 Task: Add a condition where "Channel Is not Automation" in new tickets in your groups.
Action: Mouse moved to (145, 535)
Screenshot: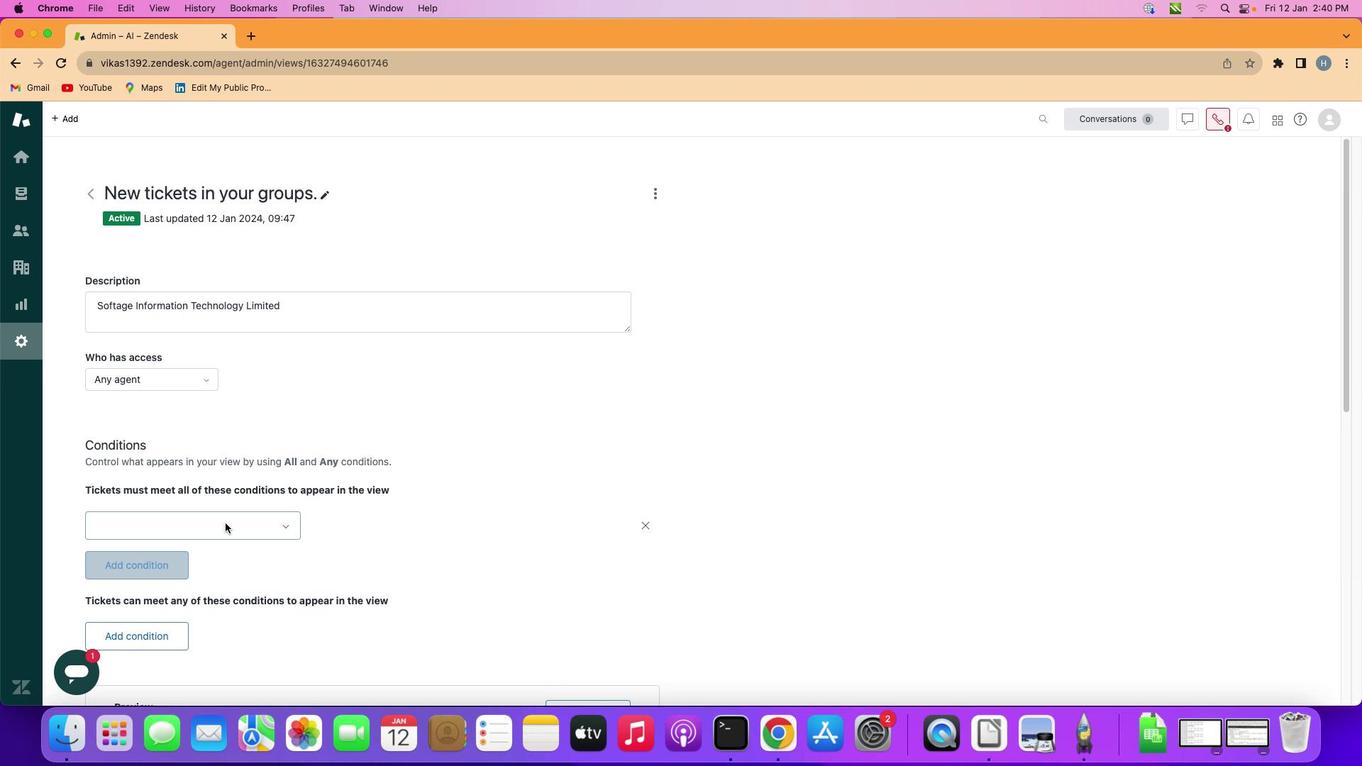 
Action: Mouse pressed left at (145, 535)
Screenshot: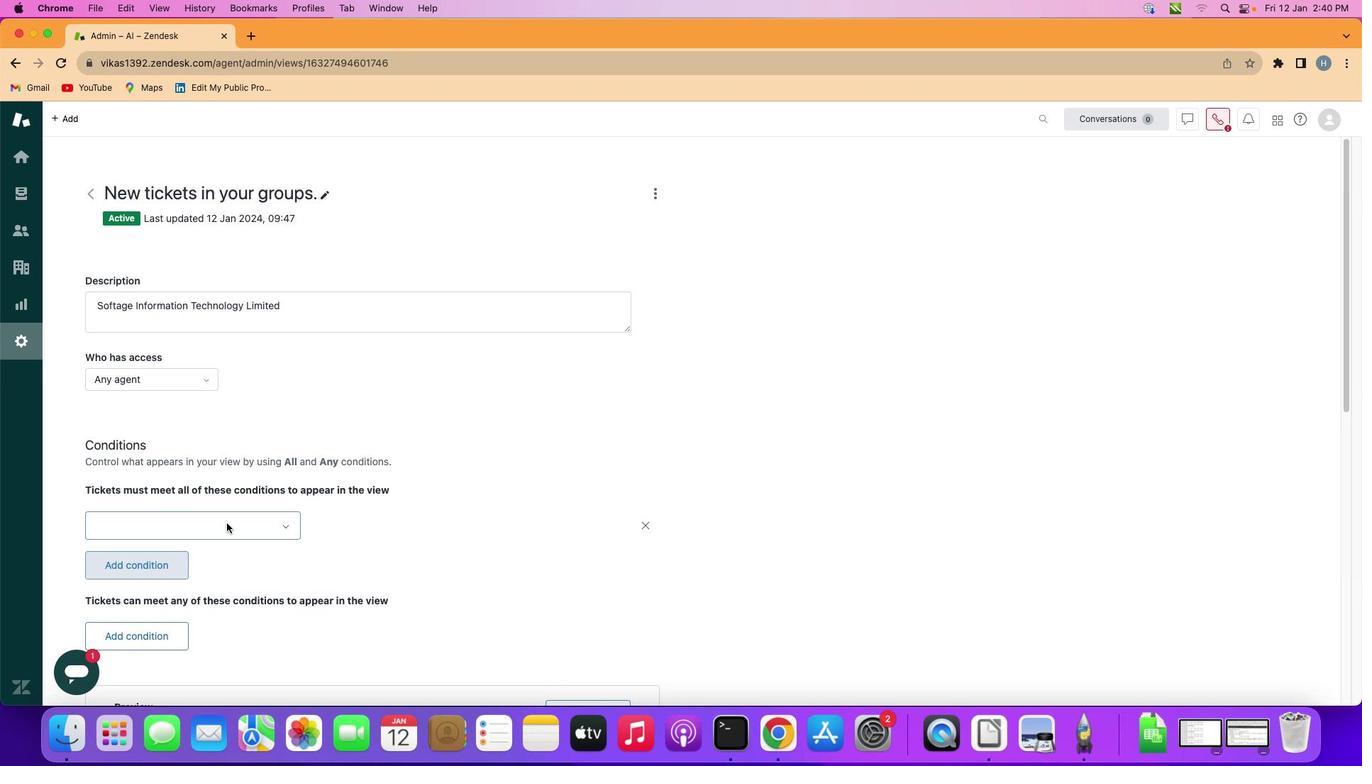 
Action: Mouse moved to (227, 523)
Screenshot: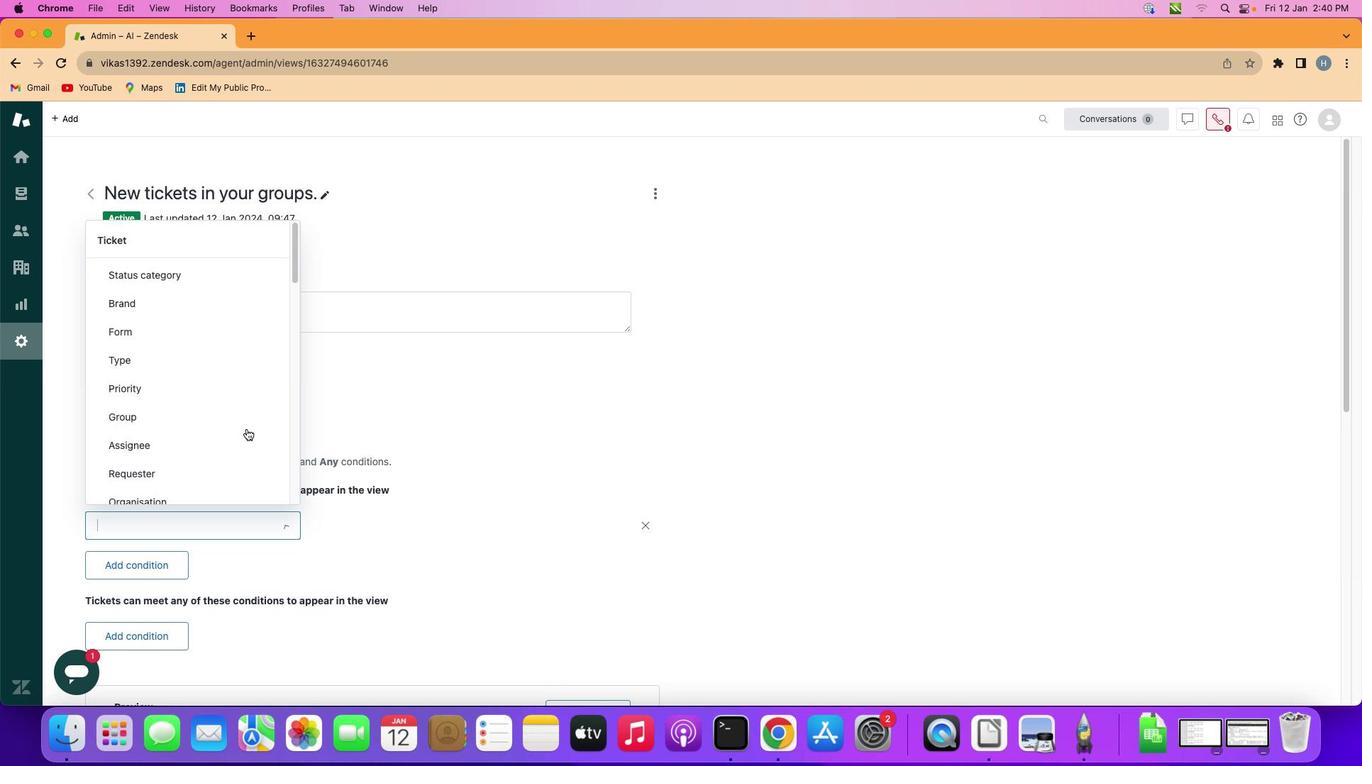 
Action: Mouse pressed left at (227, 523)
Screenshot: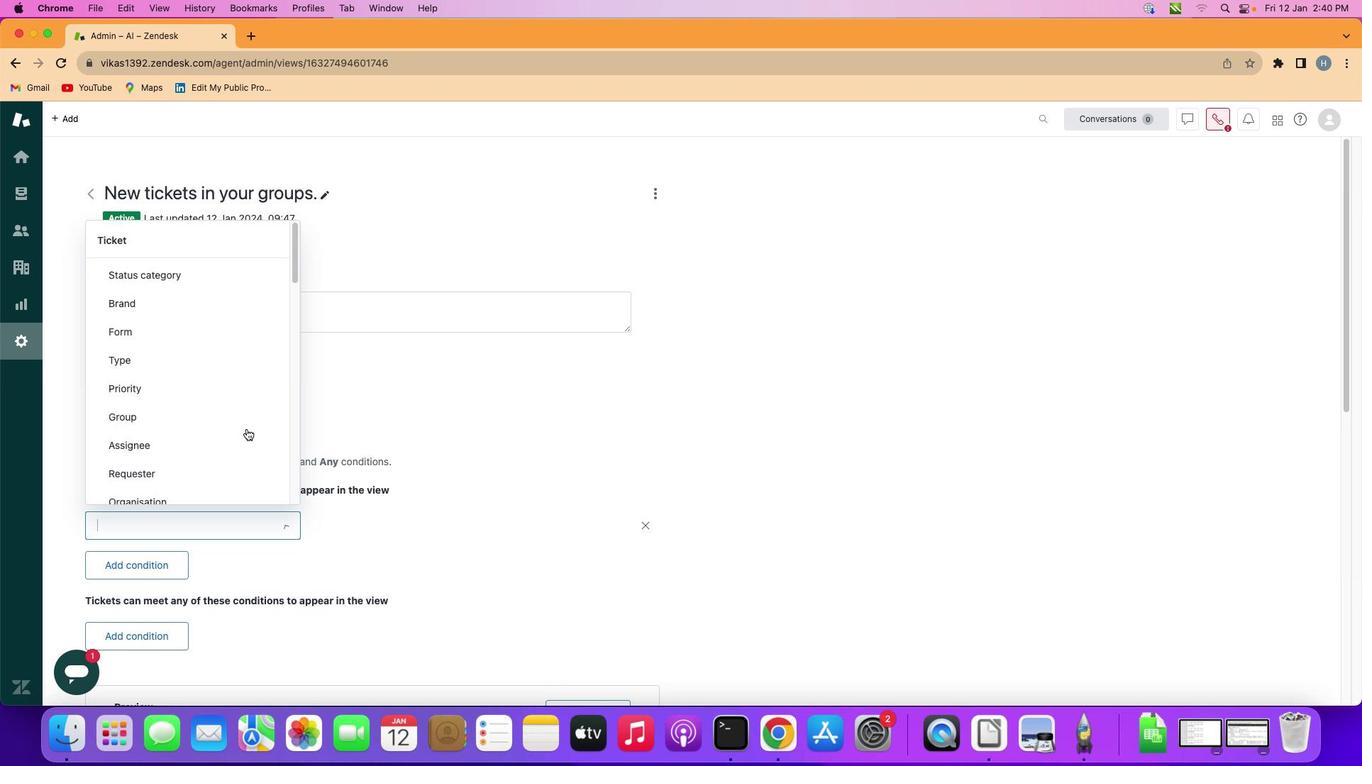 
Action: Mouse moved to (250, 363)
Screenshot: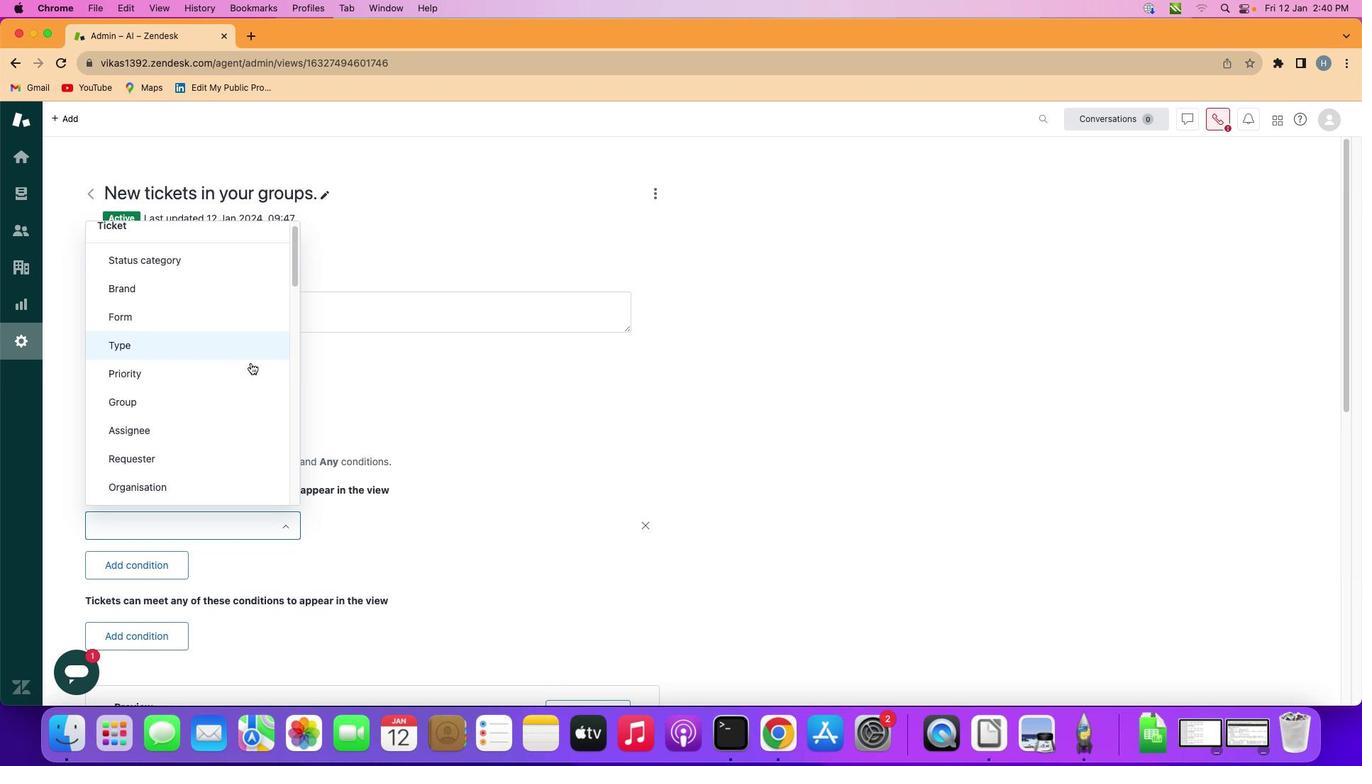 
Action: Mouse scrolled (250, 363) with delta (0, 0)
Screenshot: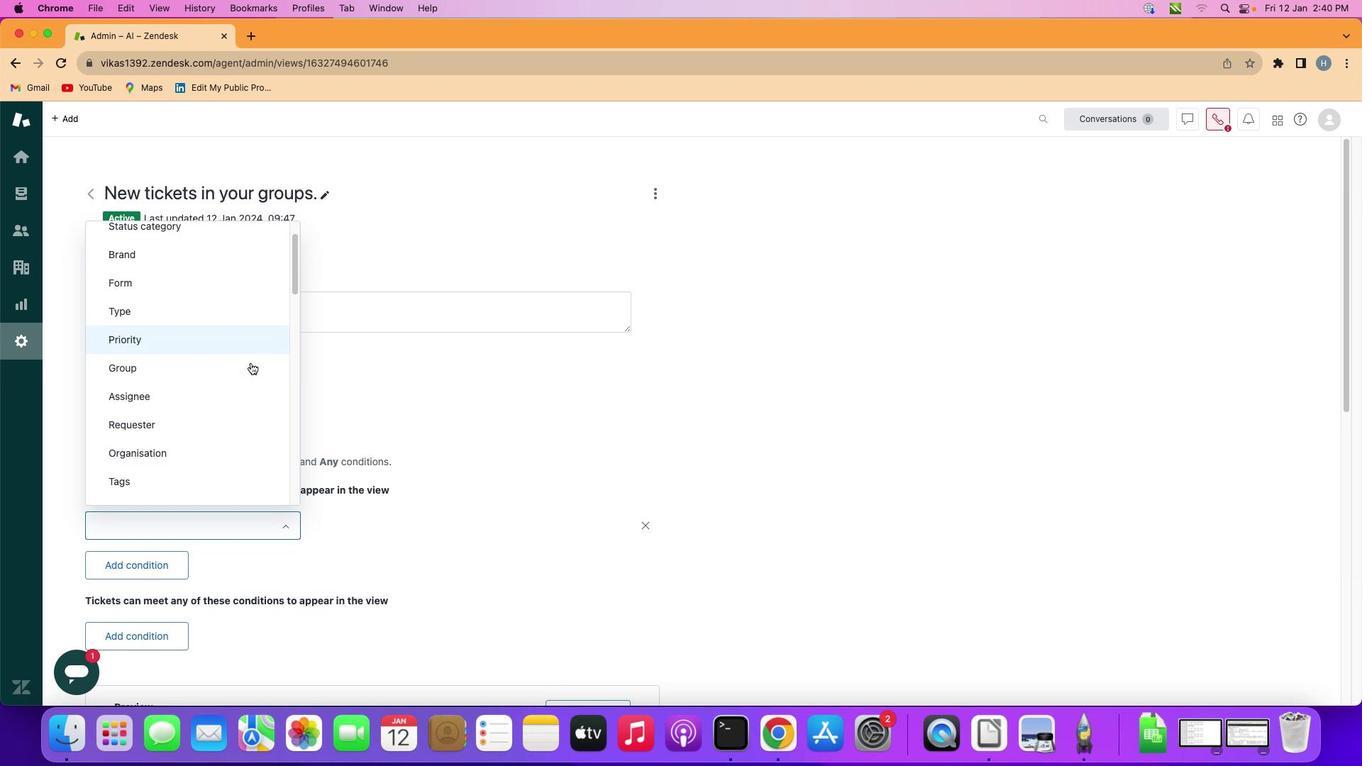 
Action: Mouse scrolled (250, 363) with delta (0, 0)
Screenshot: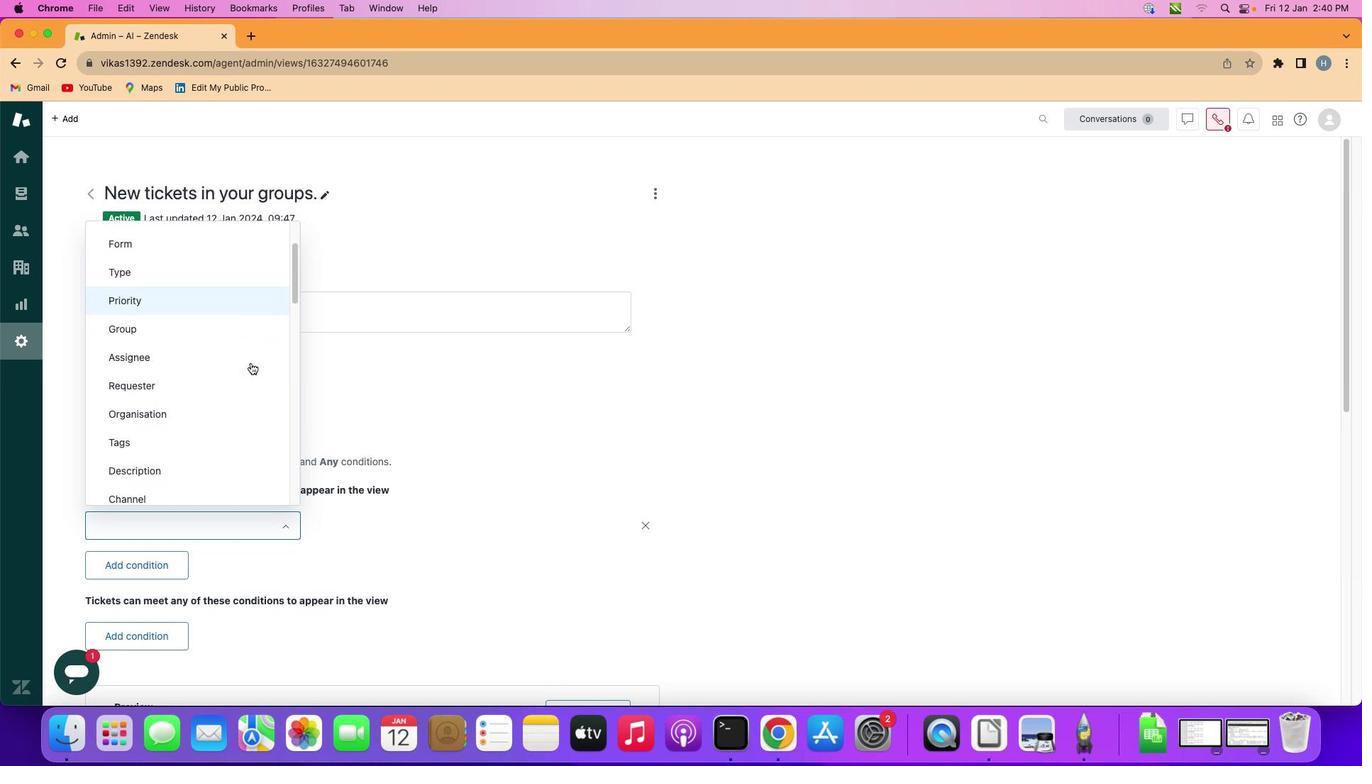 
Action: Mouse scrolled (250, 363) with delta (0, 0)
Screenshot: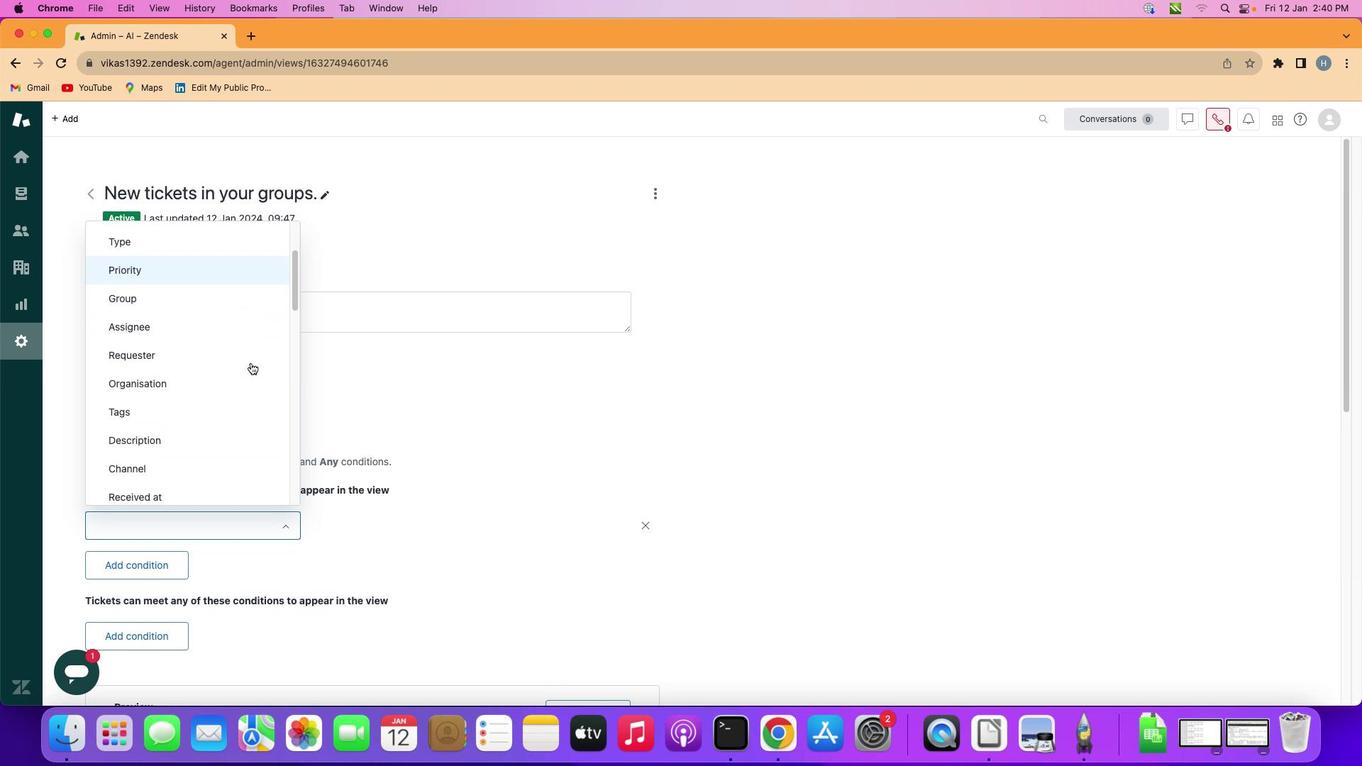 
Action: Mouse moved to (250, 362)
Screenshot: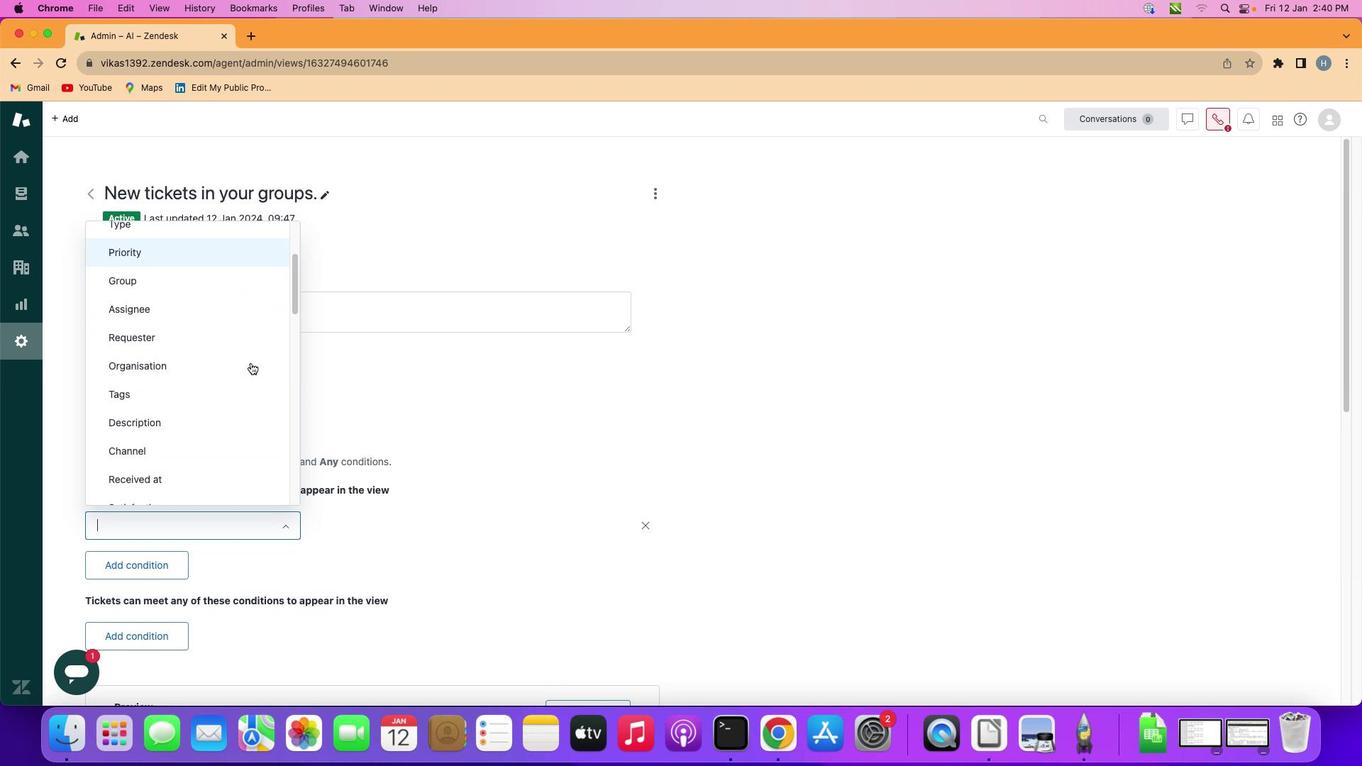 
Action: Mouse scrolled (250, 362) with delta (0, 0)
Screenshot: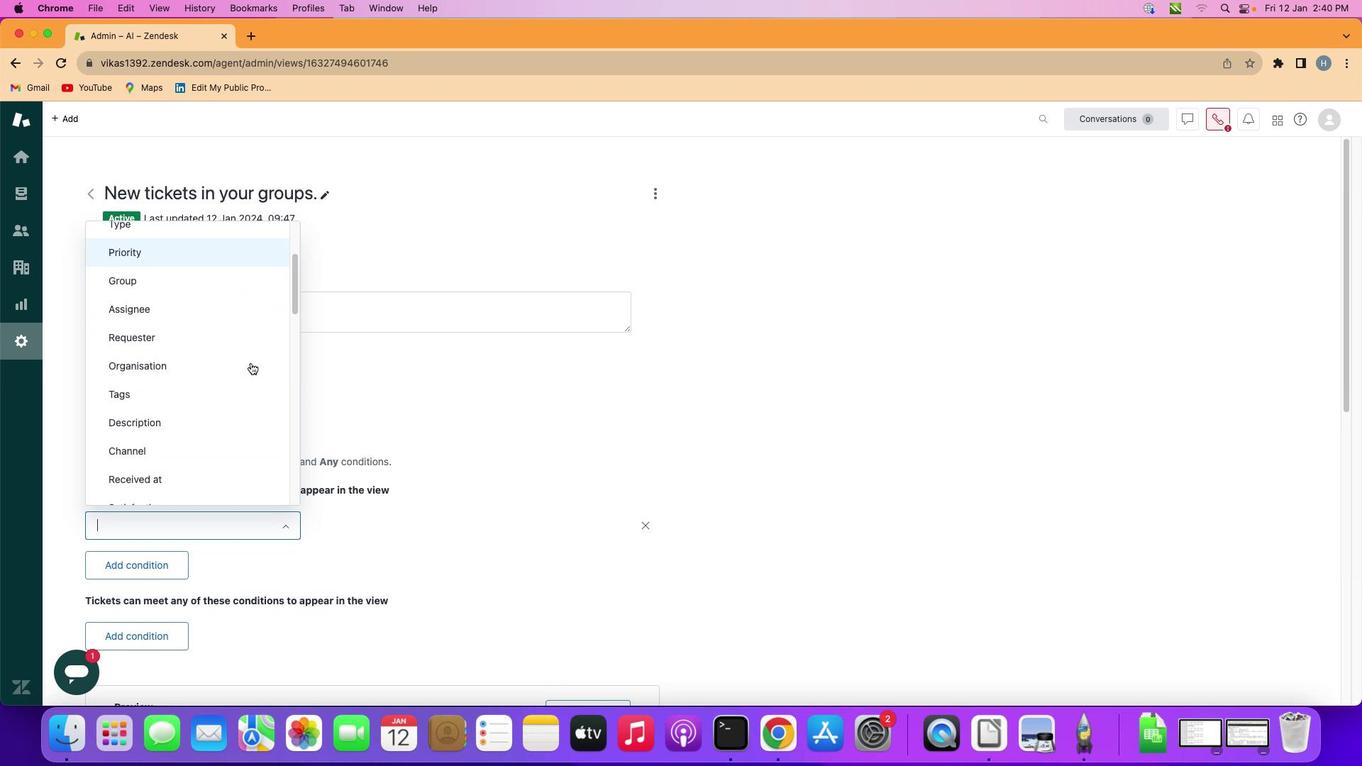 
Action: Mouse scrolled (250, 362) with delta (0, 0)
Screenshot: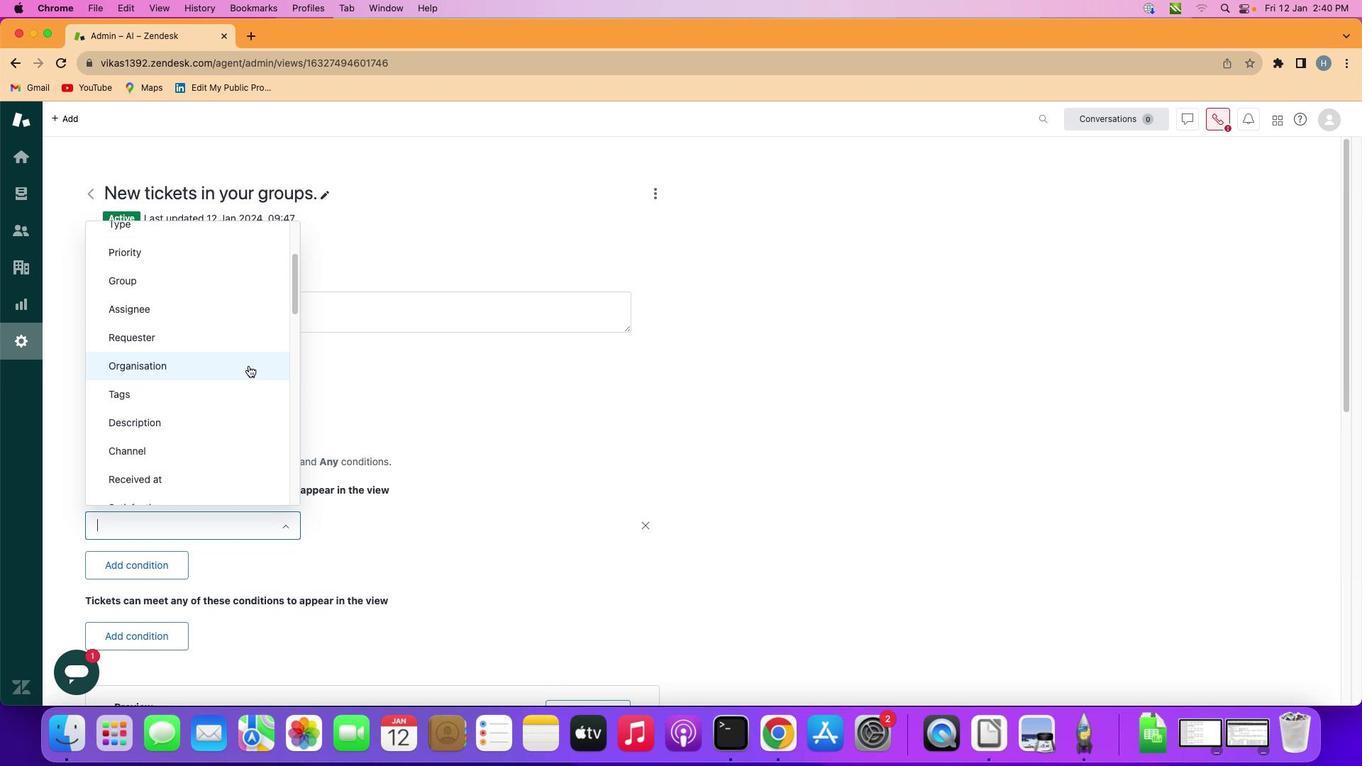
Action: Mouse moved to (207, 456)
Screenshot: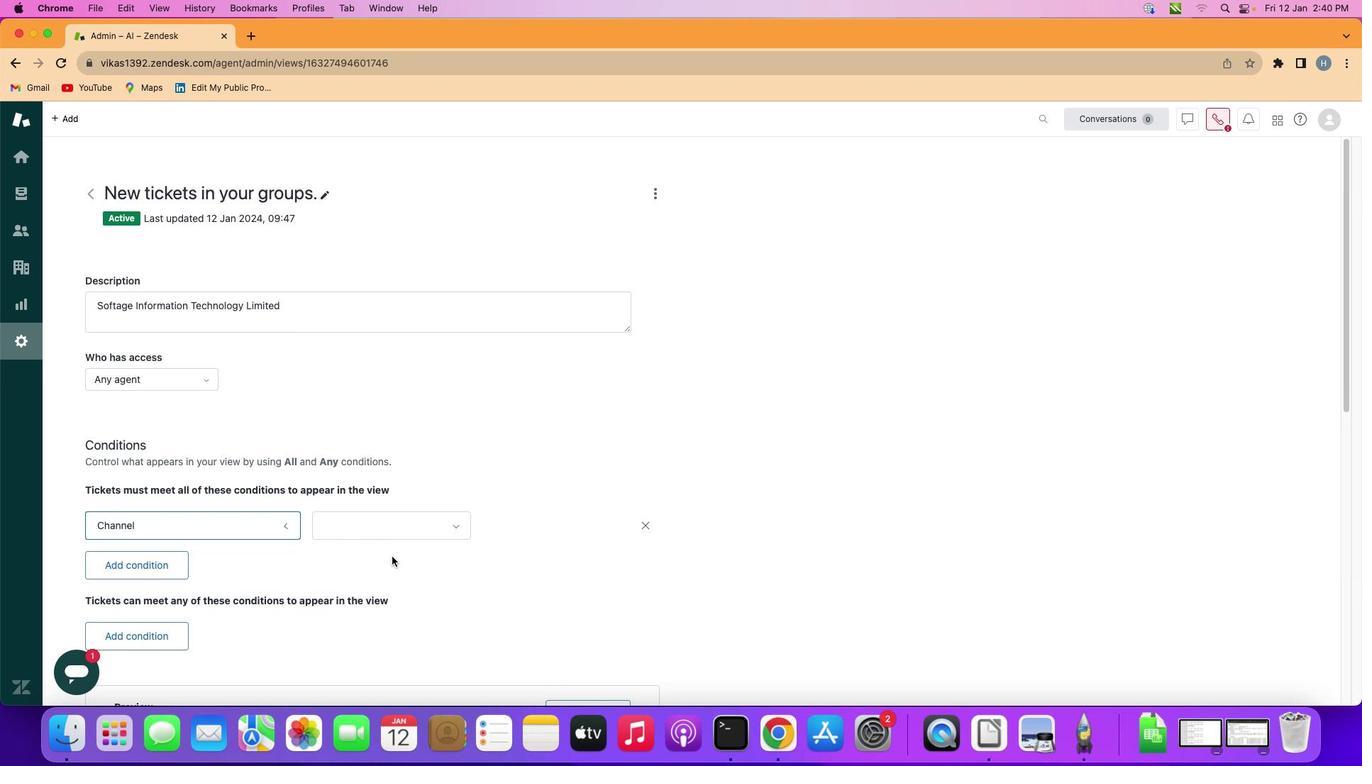 
Action: Mouse pressed left at (207, 456)
Screenshot: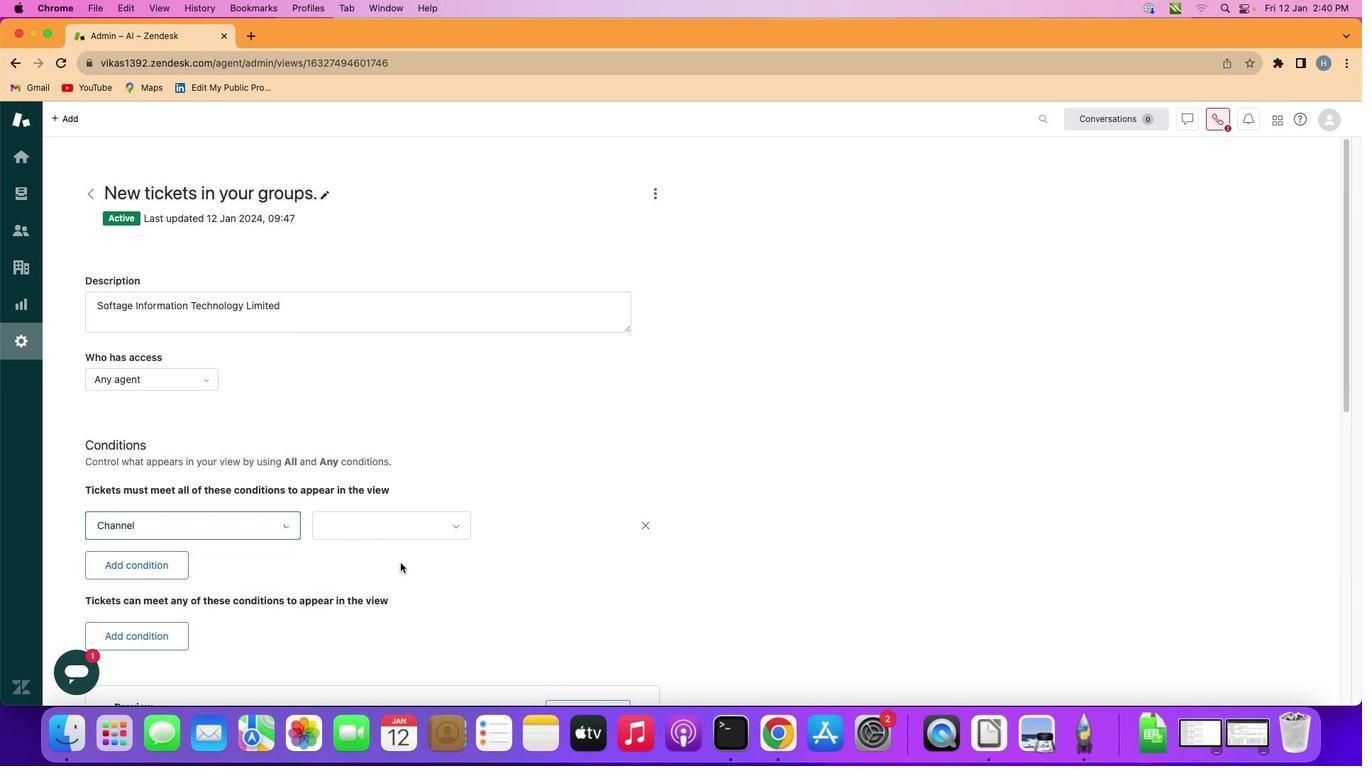 
Action: Mouse moved to (432, 529)
Screenshot: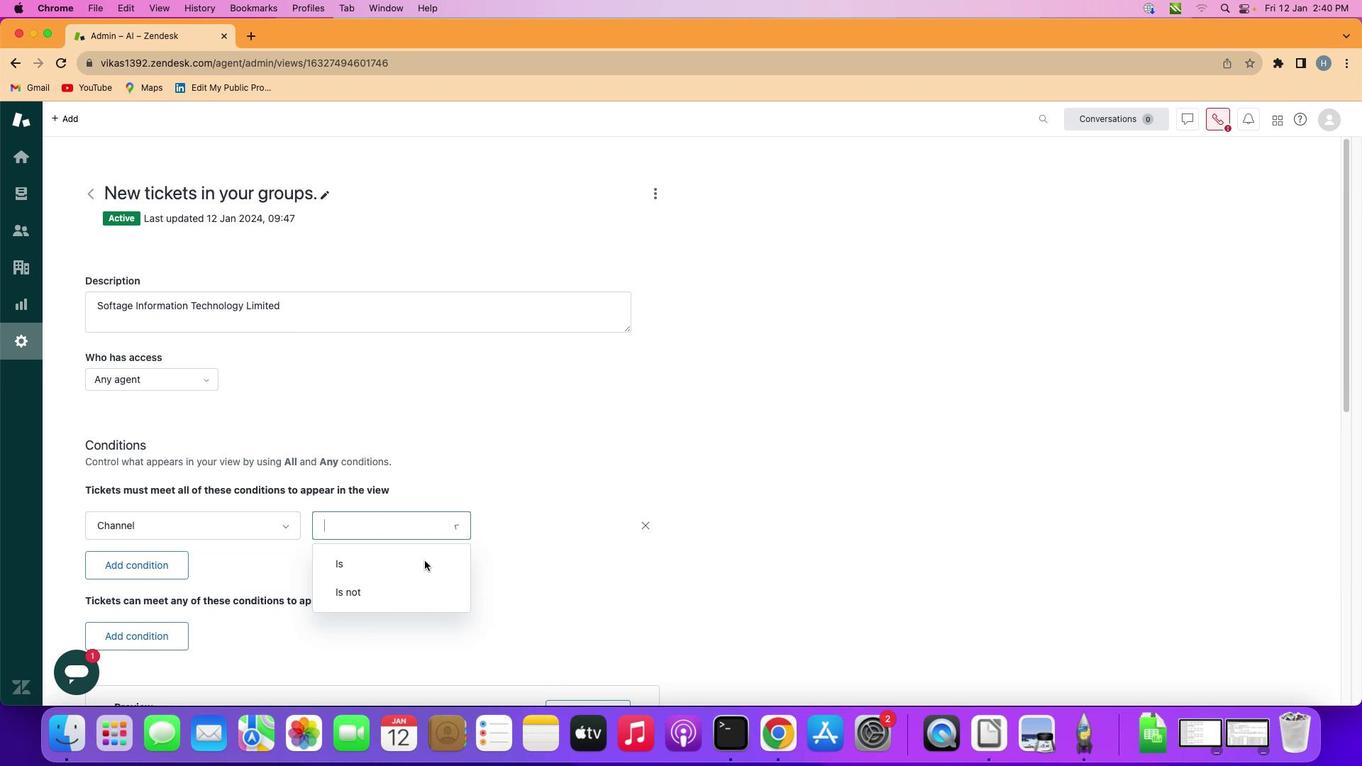 
Action: Mouse pressed left at (432, 529)
Screenshot: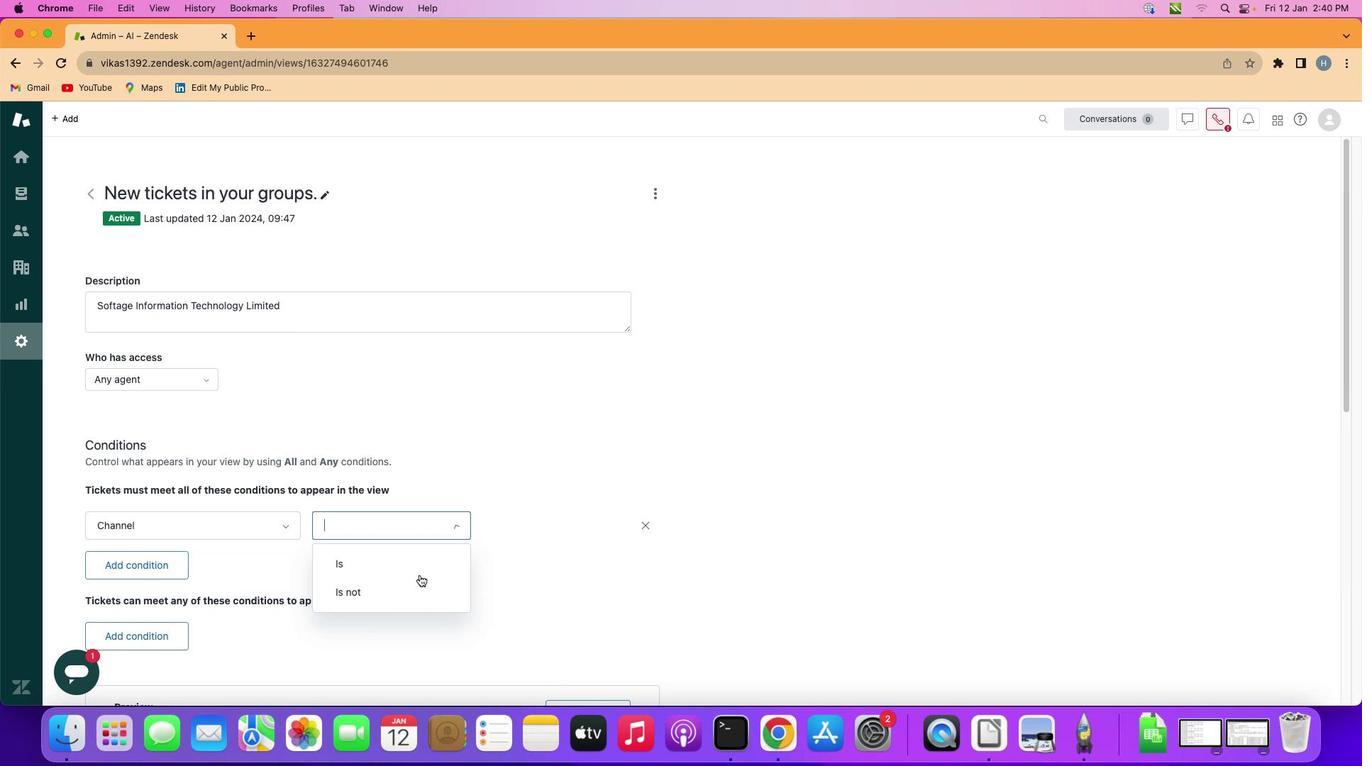 
Action: Mouse moved to (416, 592)
Screenshot: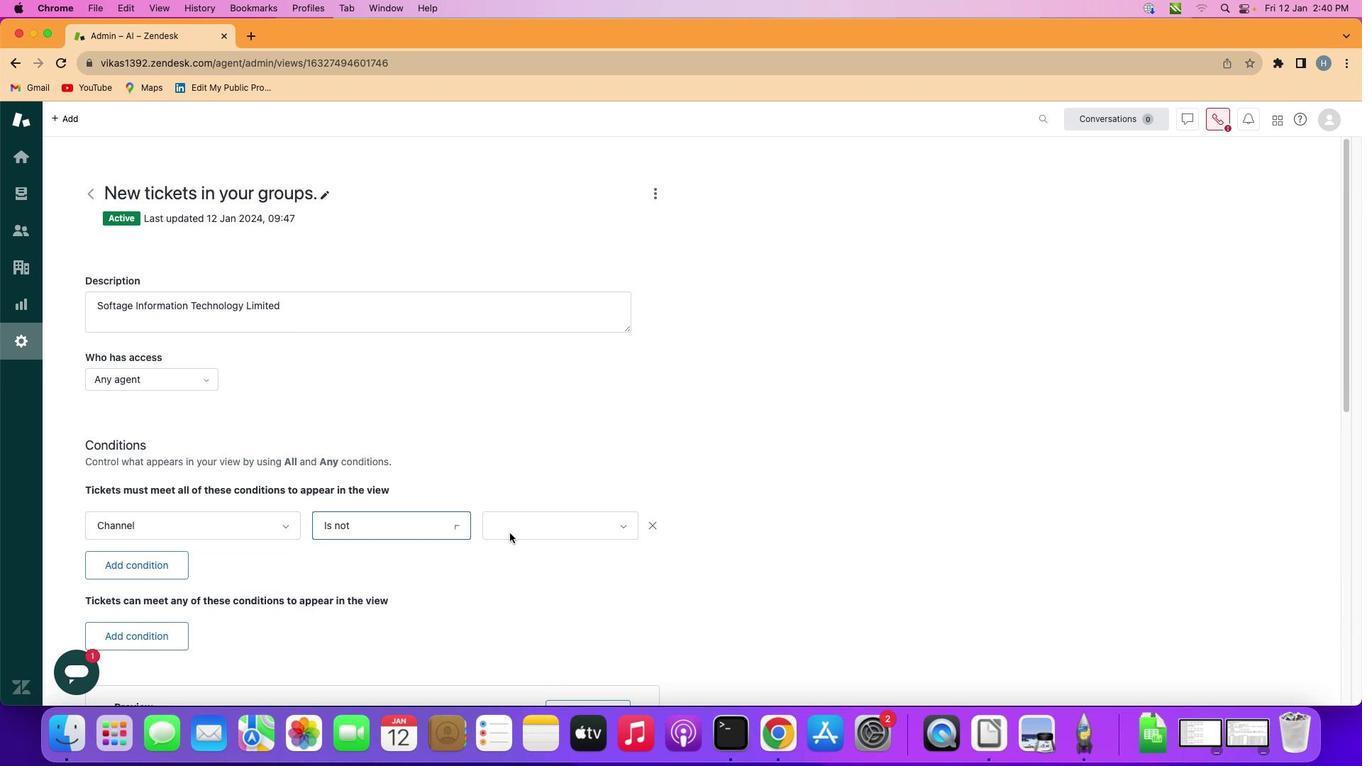 
Action: Mouse pressed left at (416, 592)
Screenshot: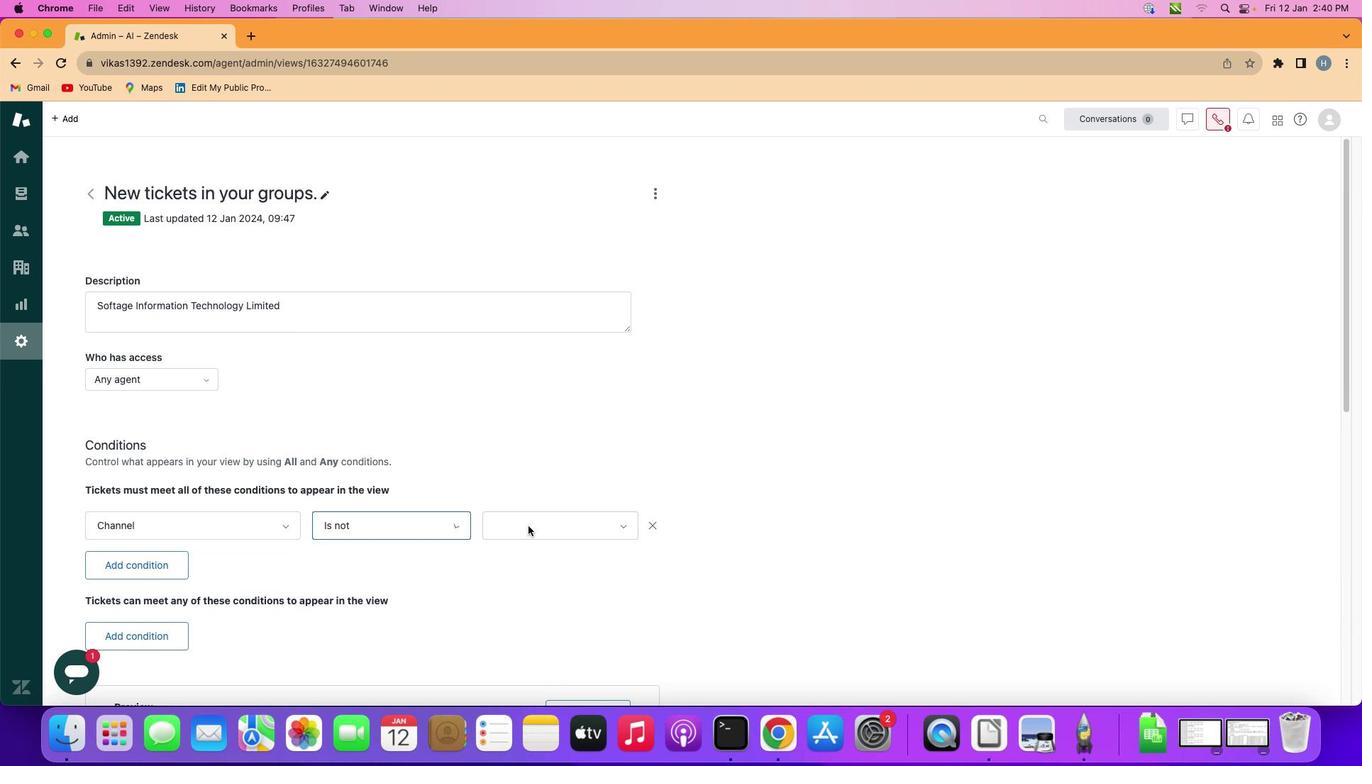
Action: Mouse moved to (528, 525)
Screenshot: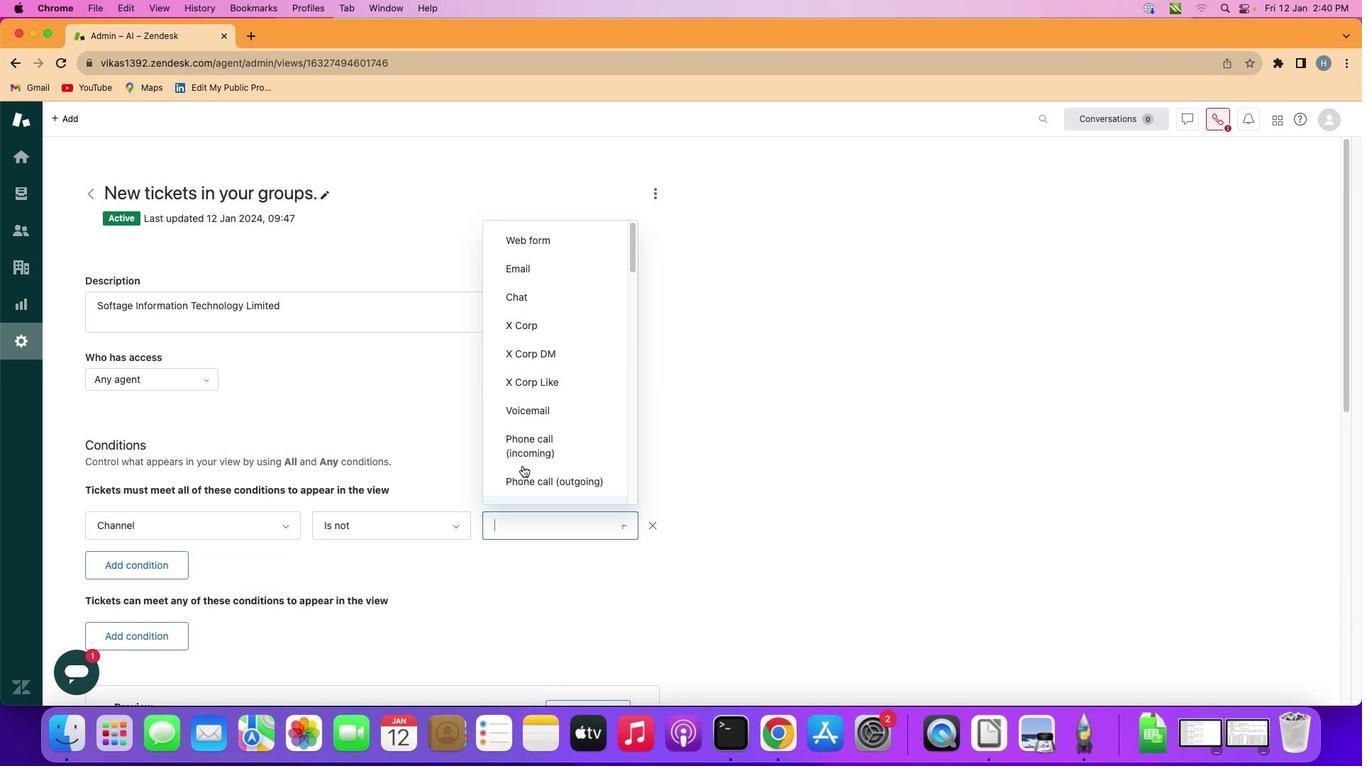 
Action: Mouse pressed left at (528, 525)
Screenshot: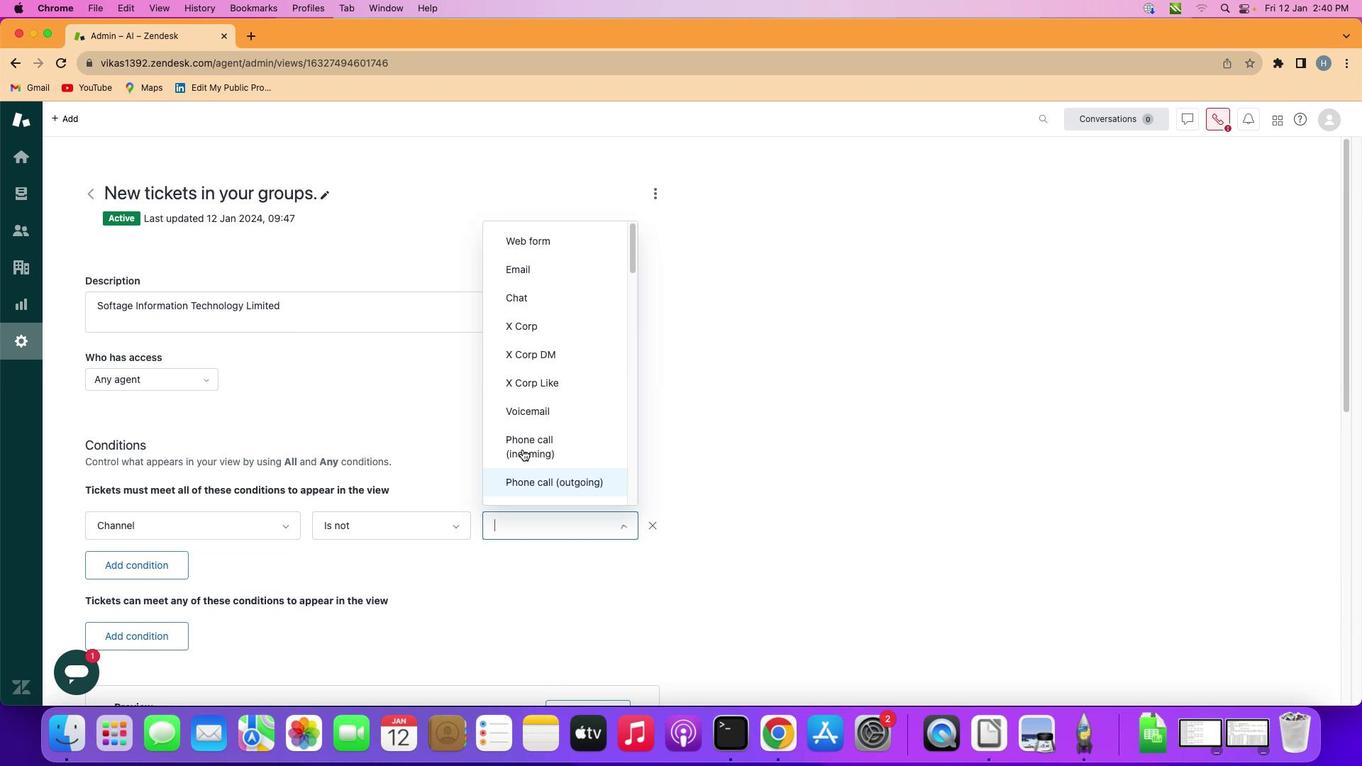 
Action: Mouse moved to (540, 376)
Screenshot: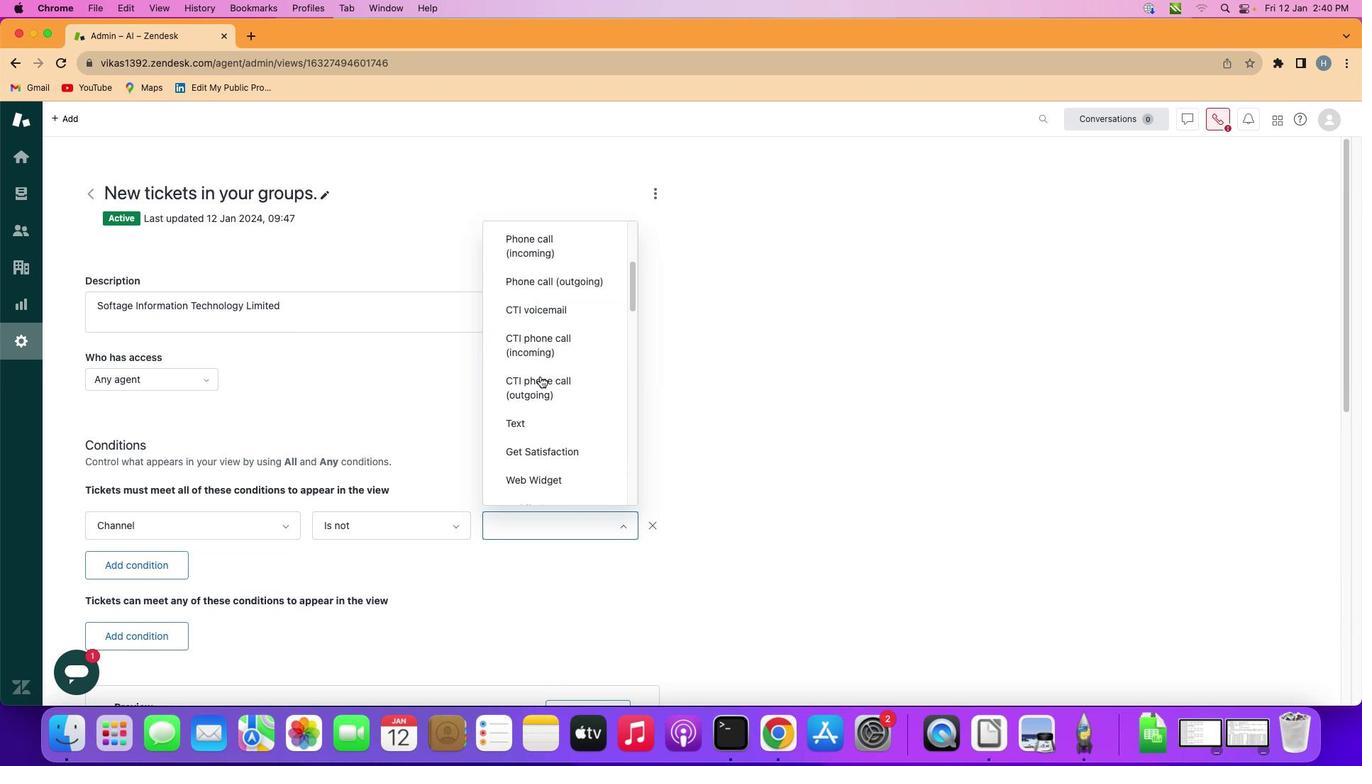 
Action: Mouse scrolled (540, 376) with delta (0, 0)
Screenshot: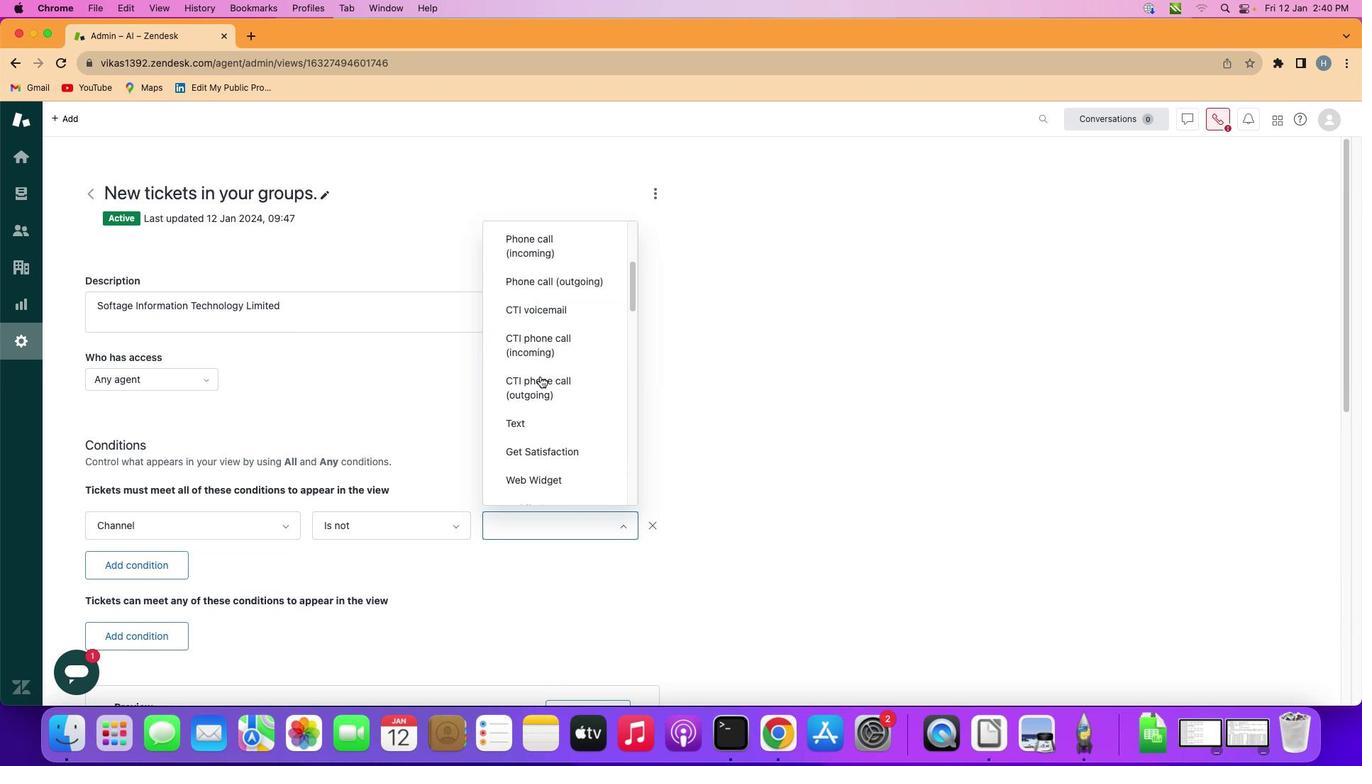 
Action: Mouse scrolled (540, 376) with delta (0, 0)
Screenshot: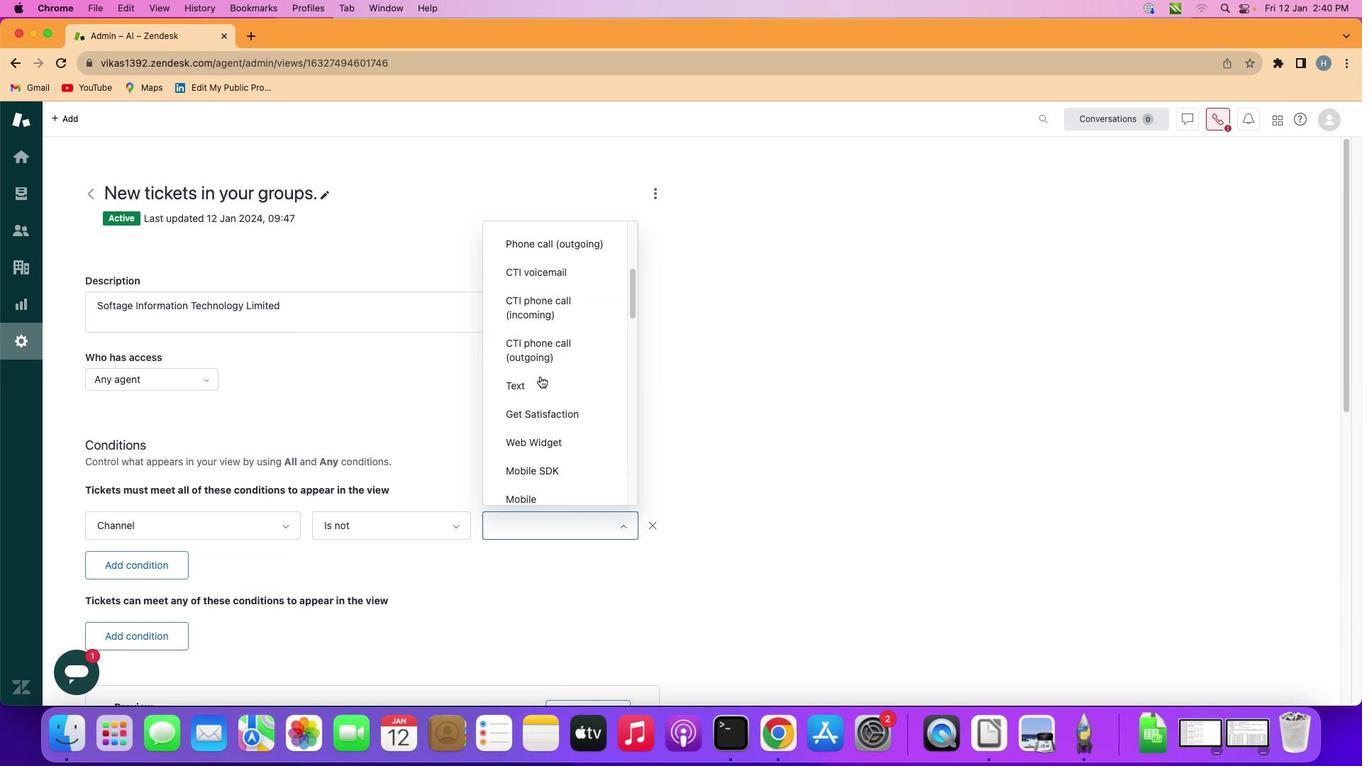 
Action: Mouse scrolled (540, 376) with delta (0, -1)
Screenshot: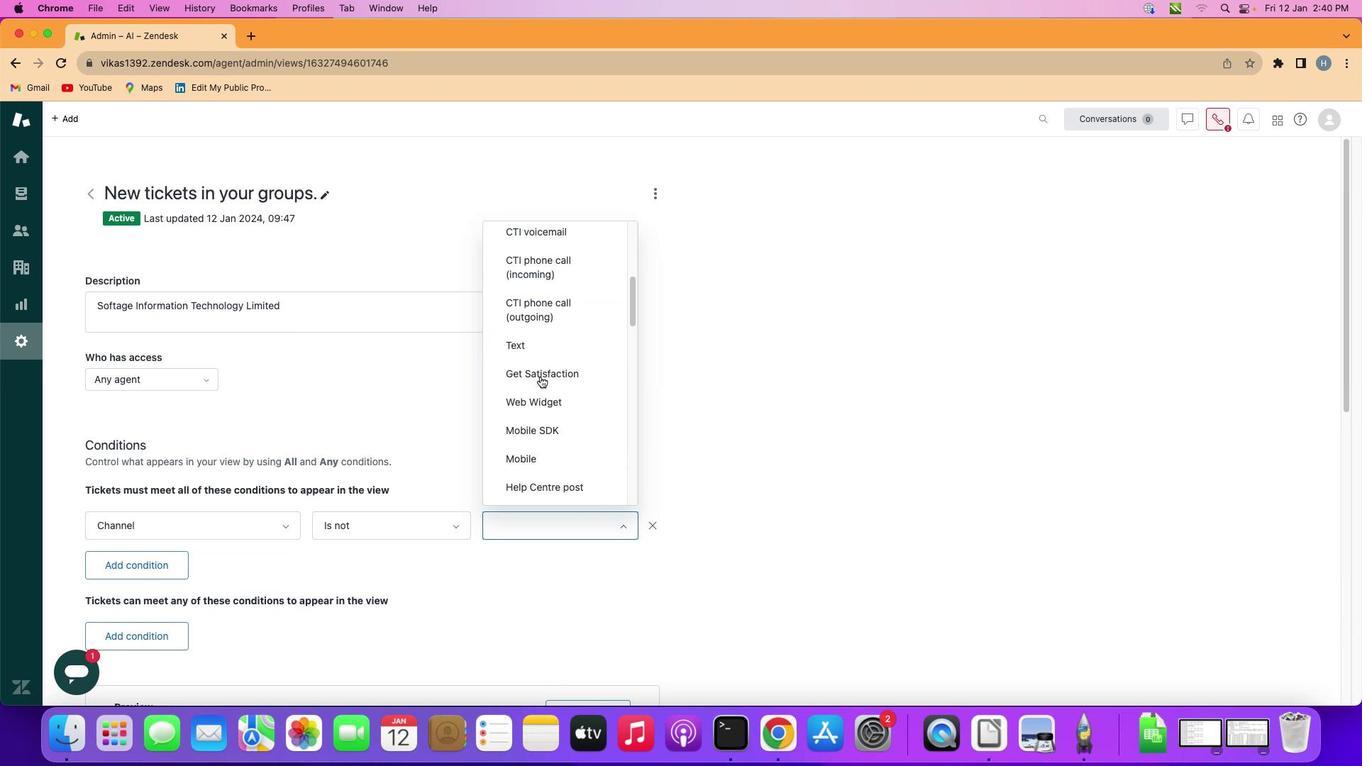 
Action: Mouse scrolled (540, 376) with delta (0, -2)
Screenshot: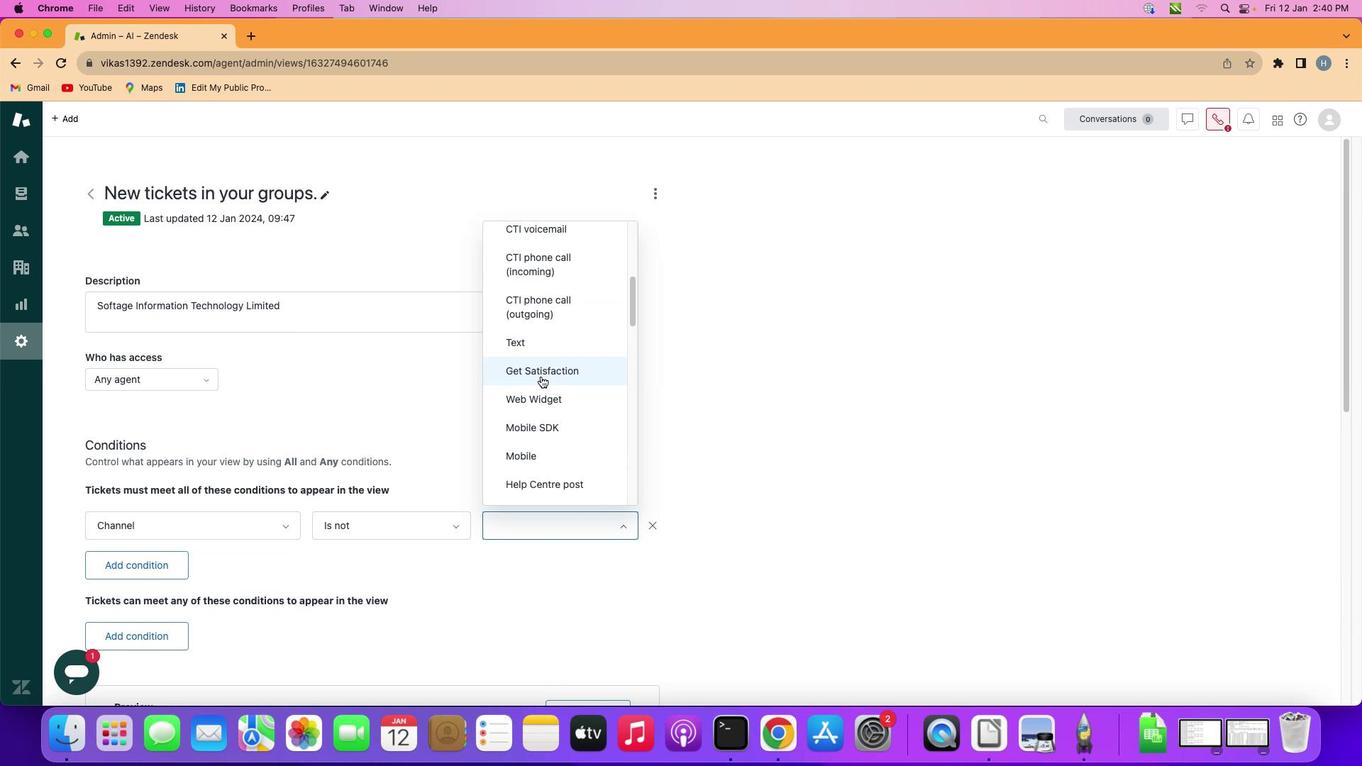 
Action: Mouse scrolled (540, 376) with delta (0, -2)
Screenshot: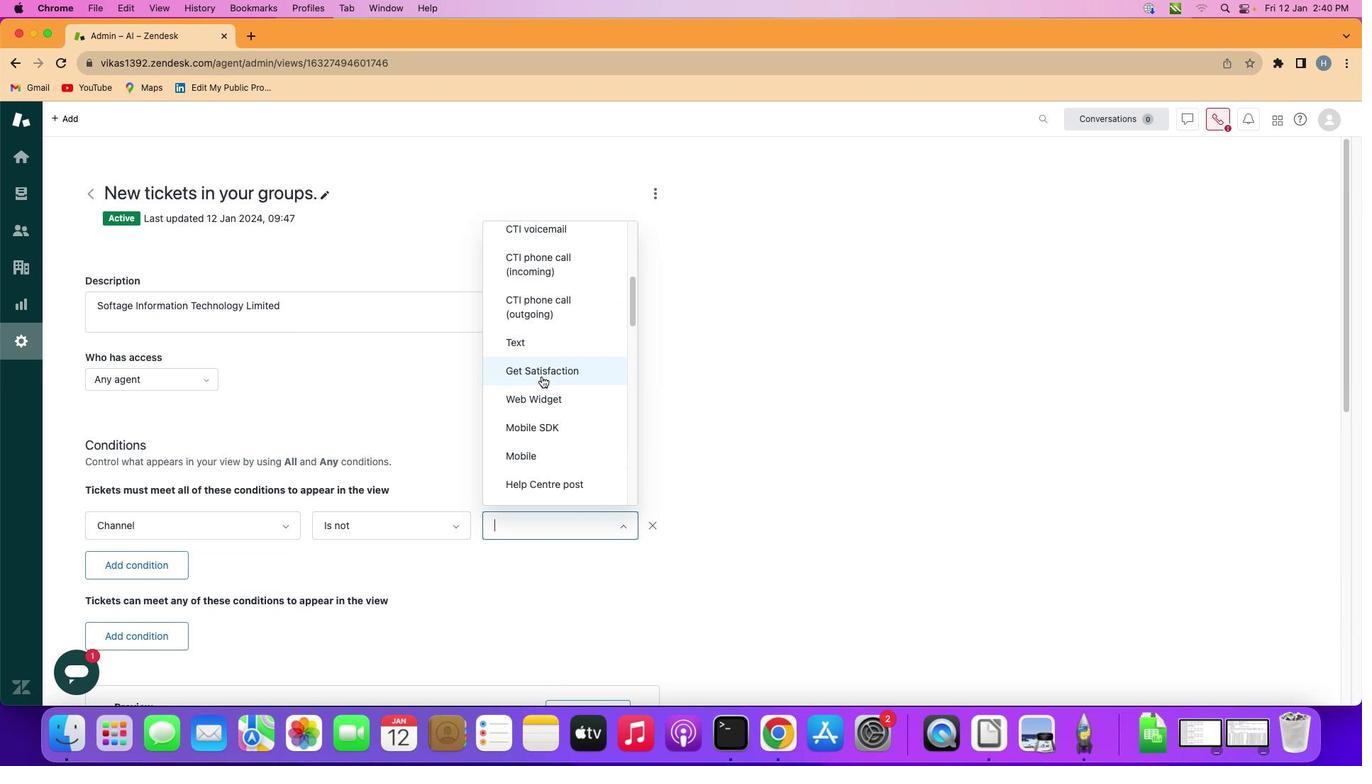 
Action: Mouse moved to (542, 376)
Screenshot: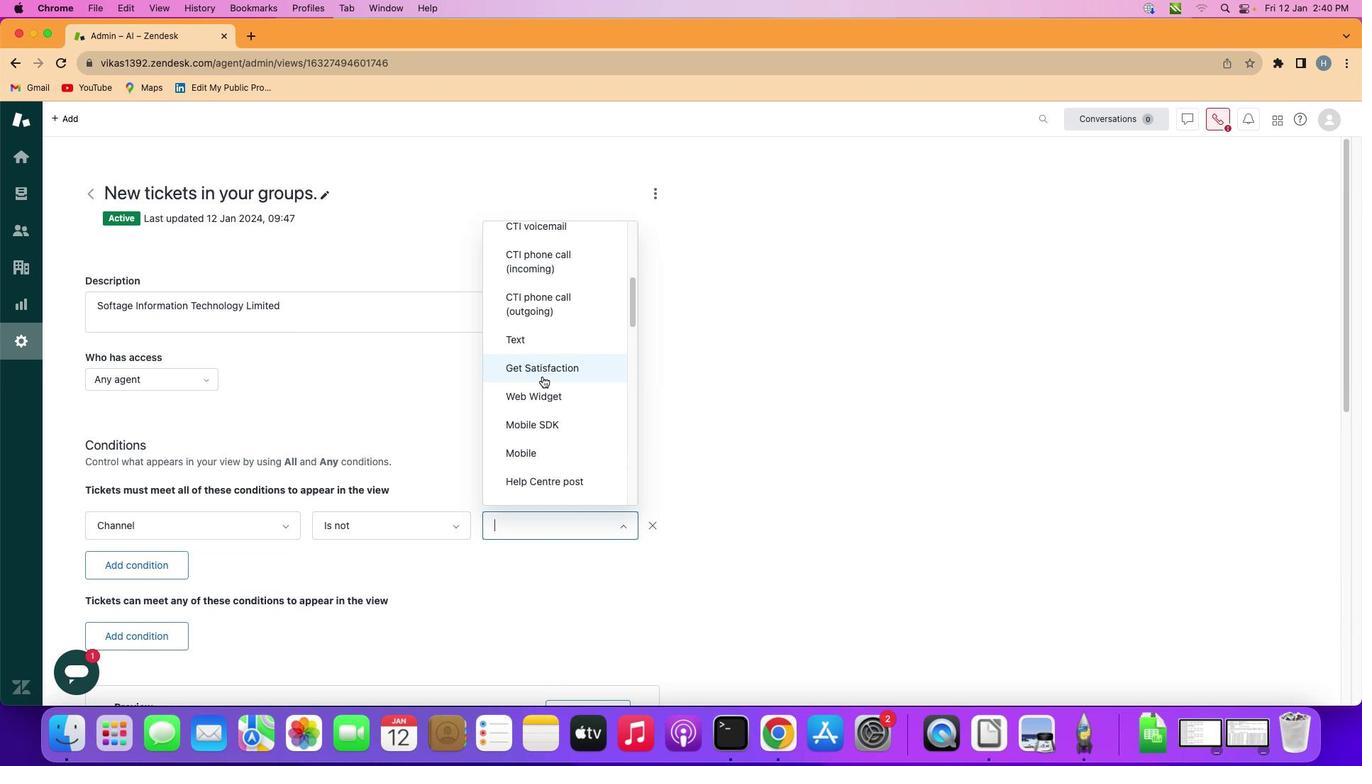 
Action: Mouse scrolled (542, 376) with delta (0, 0)
Screenshot: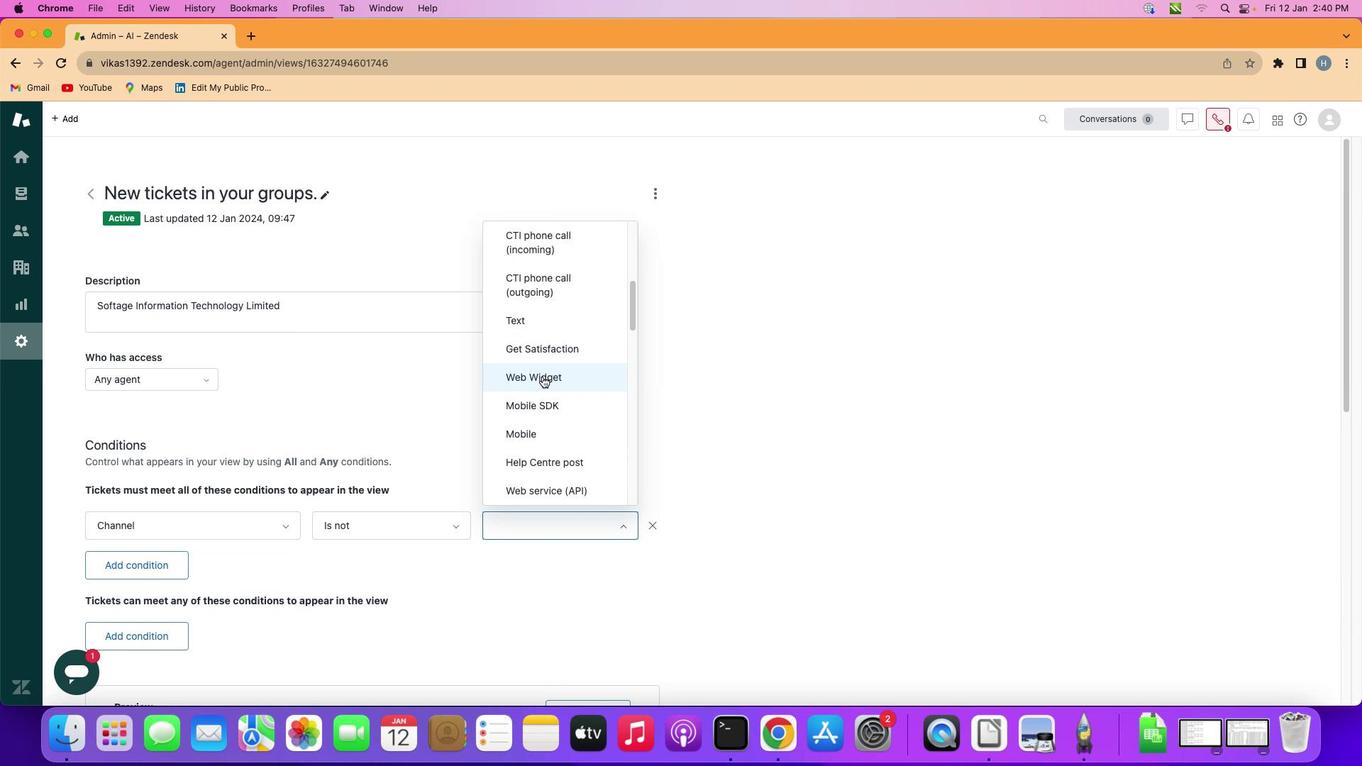 
Action: Mouse moved to (542, 376)
Screenshot: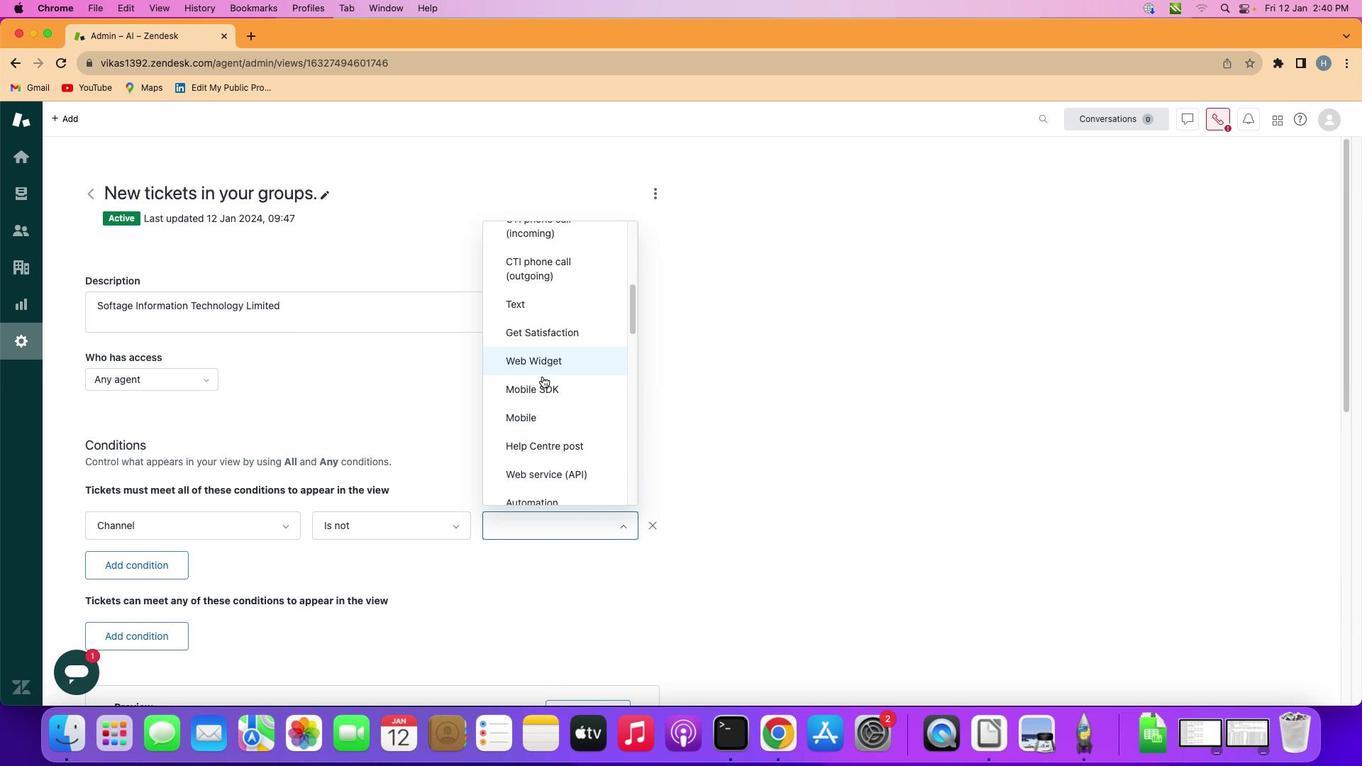 
Action: Mouse scrolled (542, 376) with delta (0, 0)
Screenshot: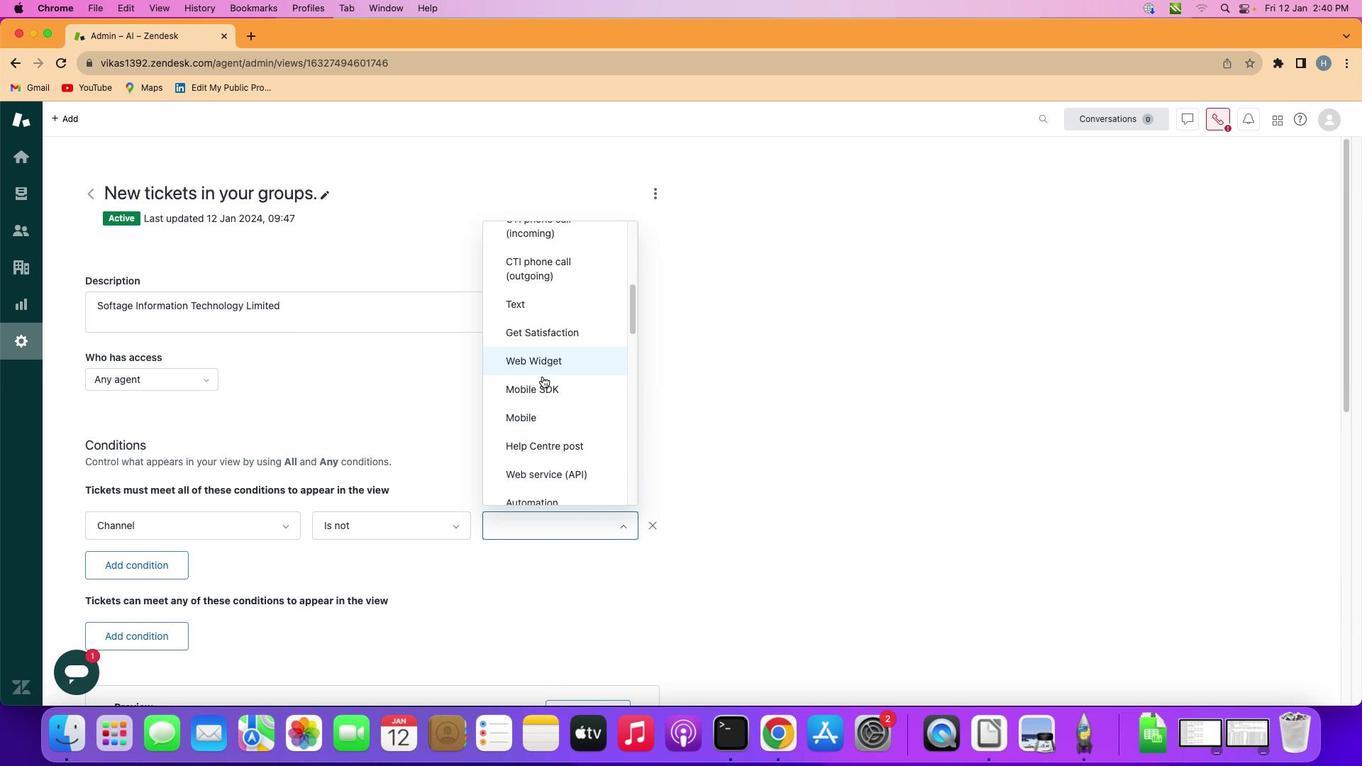 
Action: Mouse scrolled (542, 376) with delta (0, 0)
Screenshot: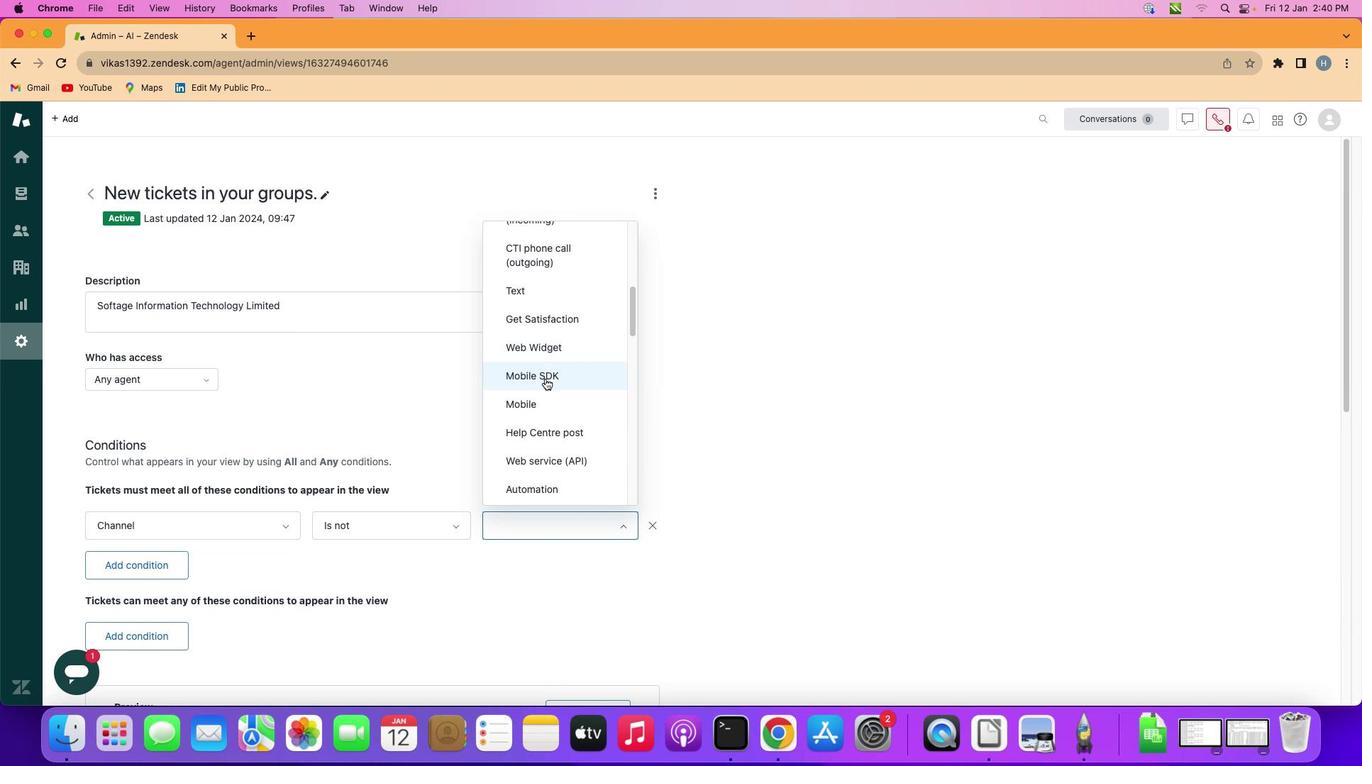 
Action: Mouse moved to (542, 376)
Screenshot: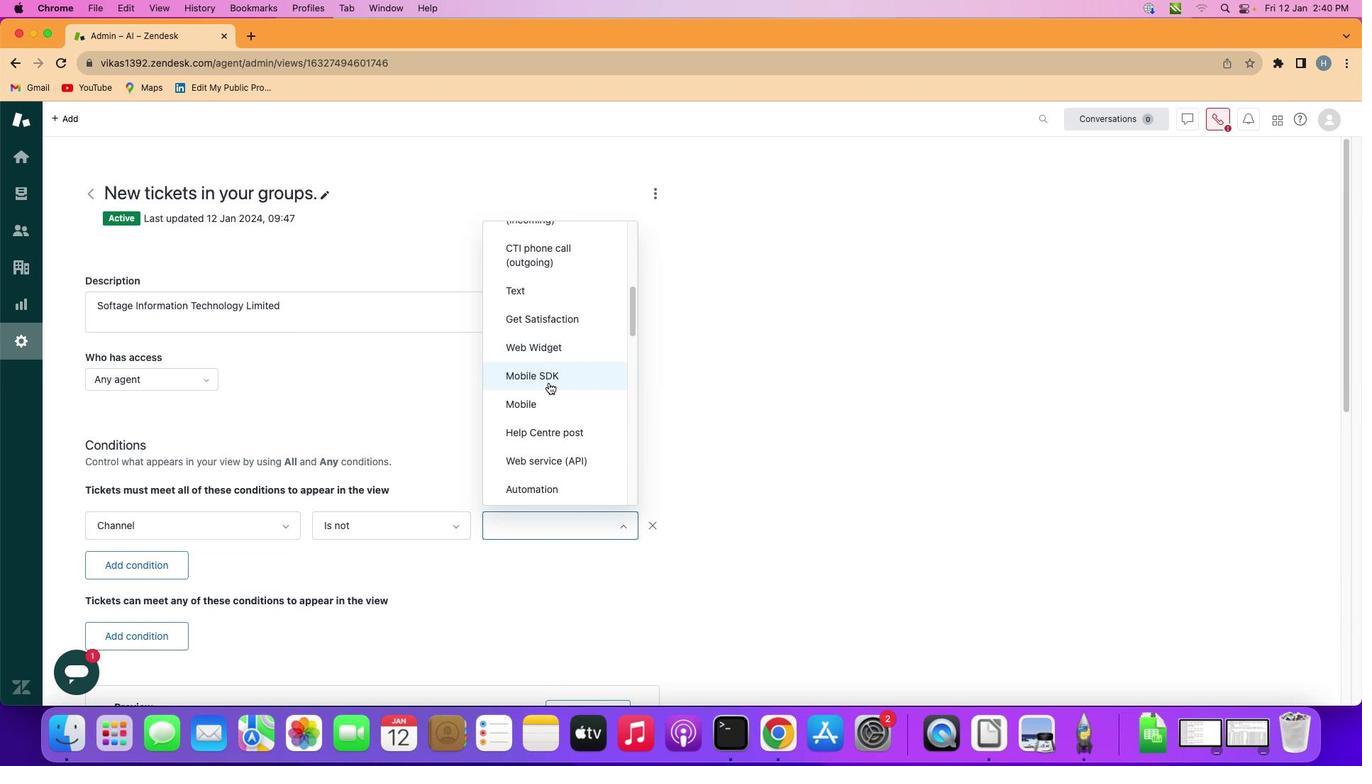 
Action: Mouse scrolled (542, 376) with delta (0, 0)
Screenshot: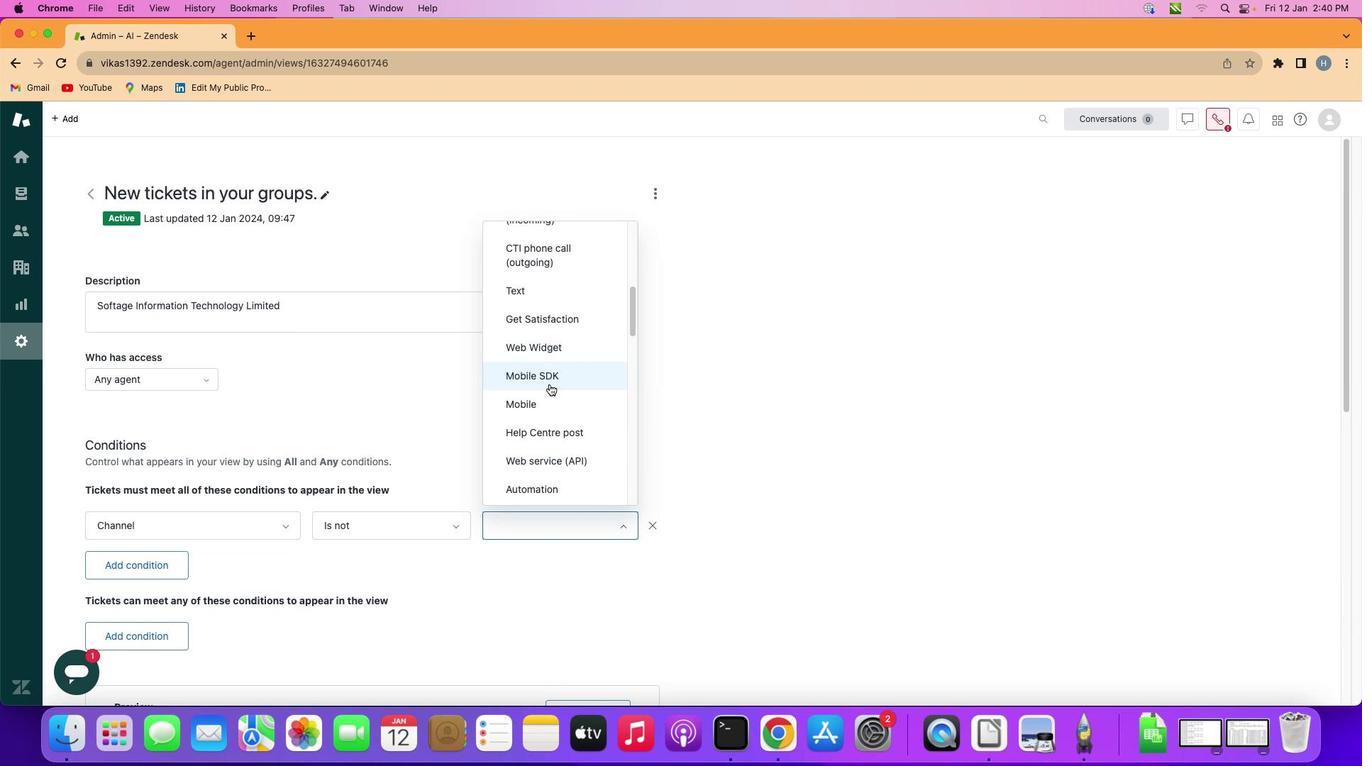 
Action: Mouse moved to (549, 384)
Screenshot: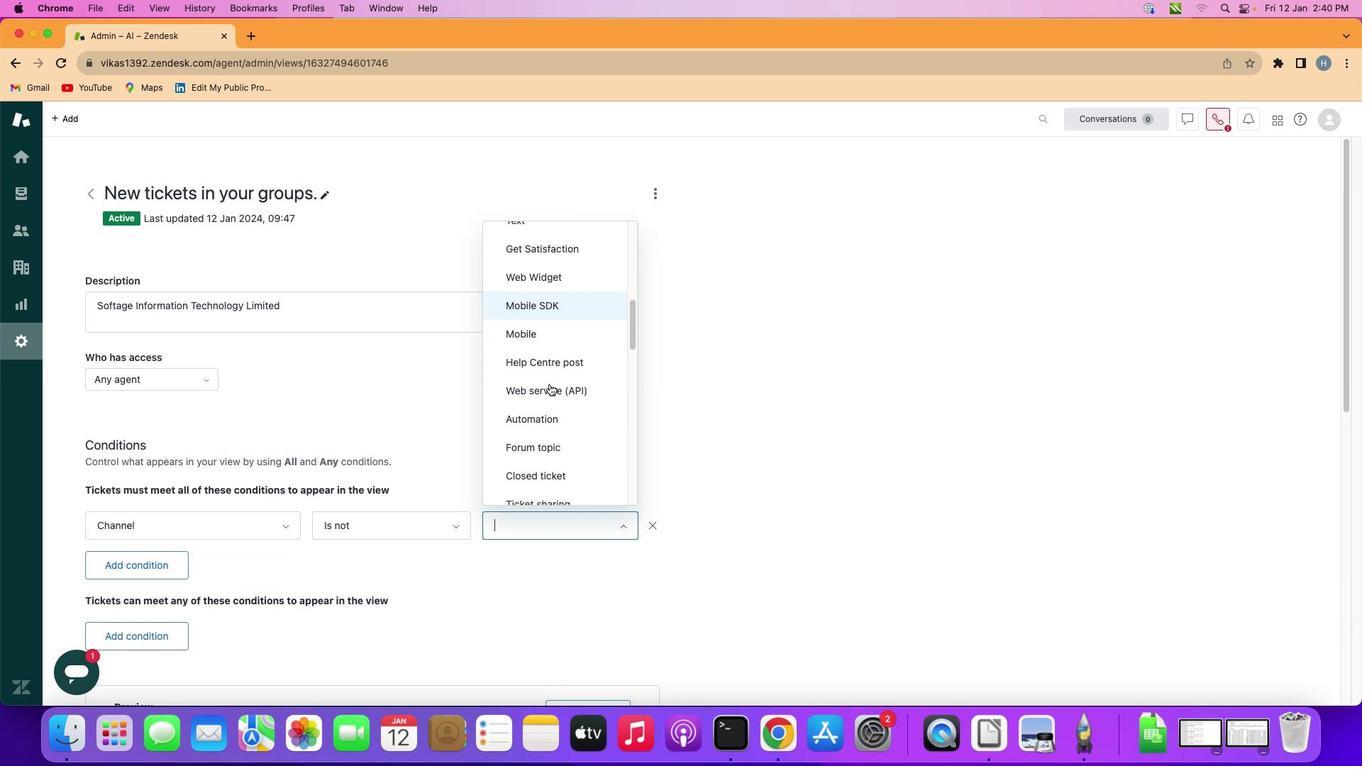 
Action: Mouse scrolled (549, 384) with delta (0, 0)
Screenshot: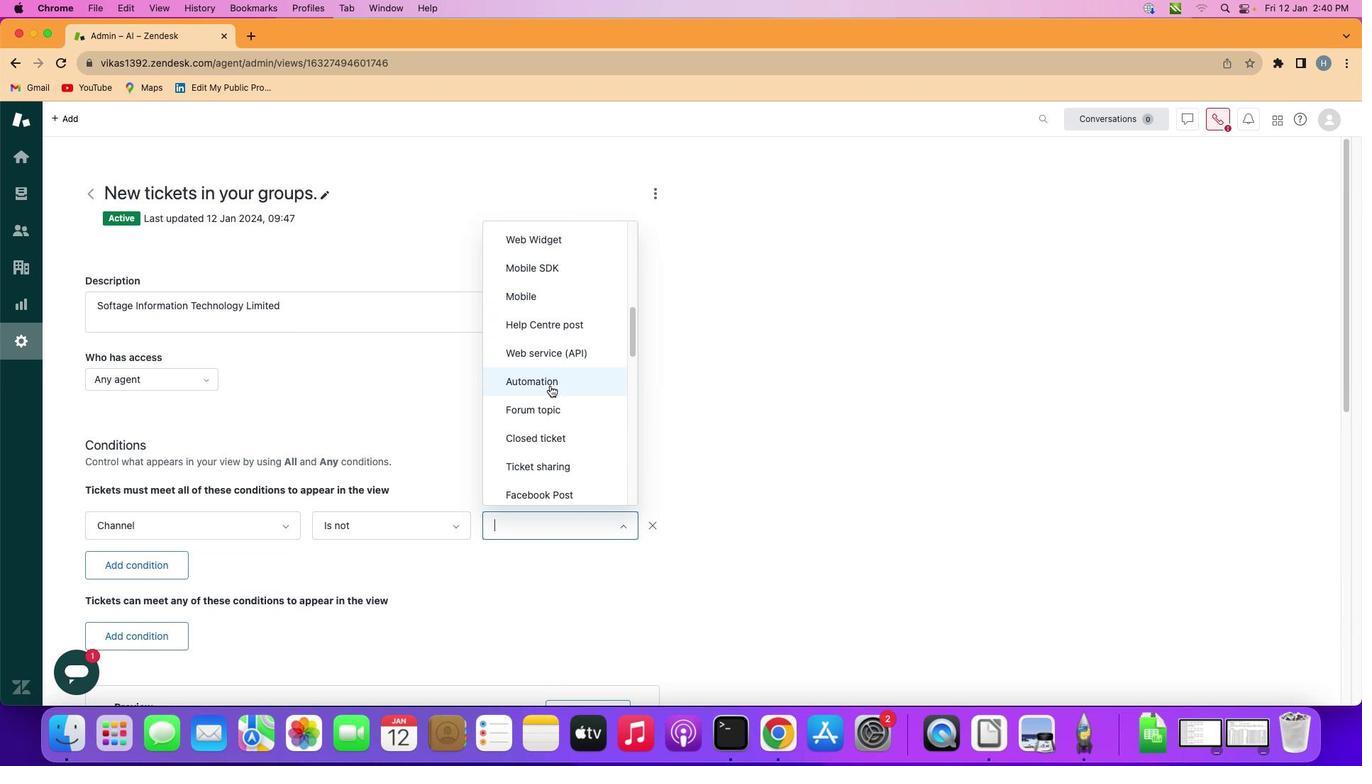 
Action: Mouse scrolled (549, 384) with delta (0, 0)
Screenshot: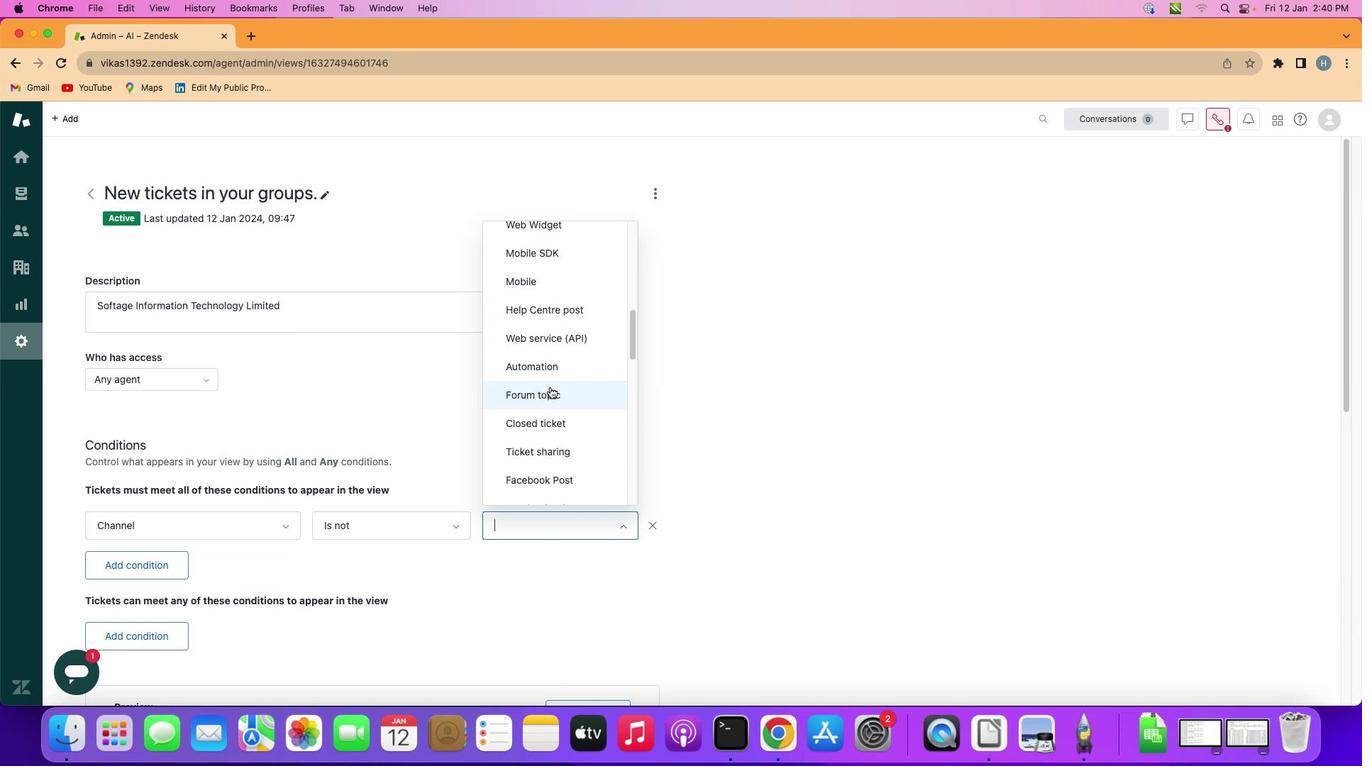 
Action: Mouse moved to (549, 384)
Screenshot: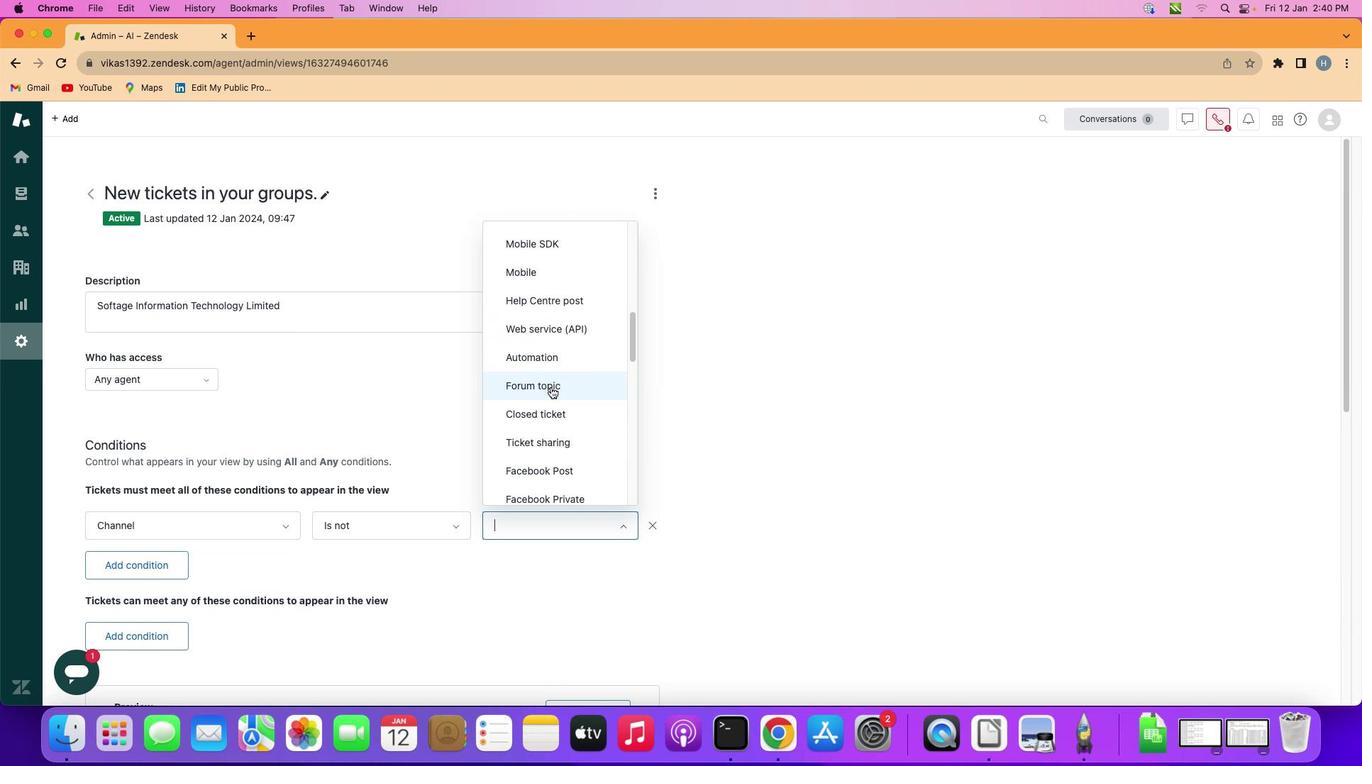 
Action: Mouse scrolled (549, 384) with delta (0, -1)
Screenshot: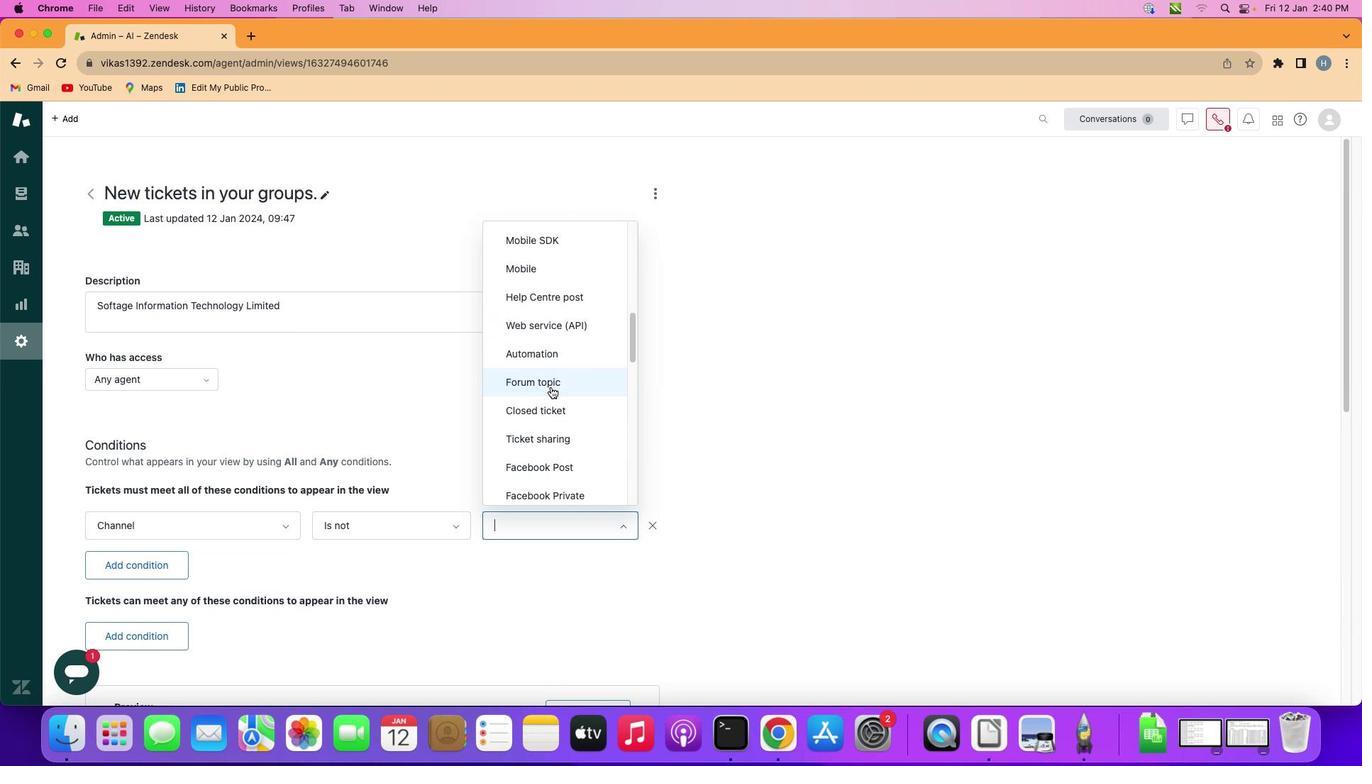 
Action: Mouse scrolled (549, 384) with delta (0, 0)
Screenshot: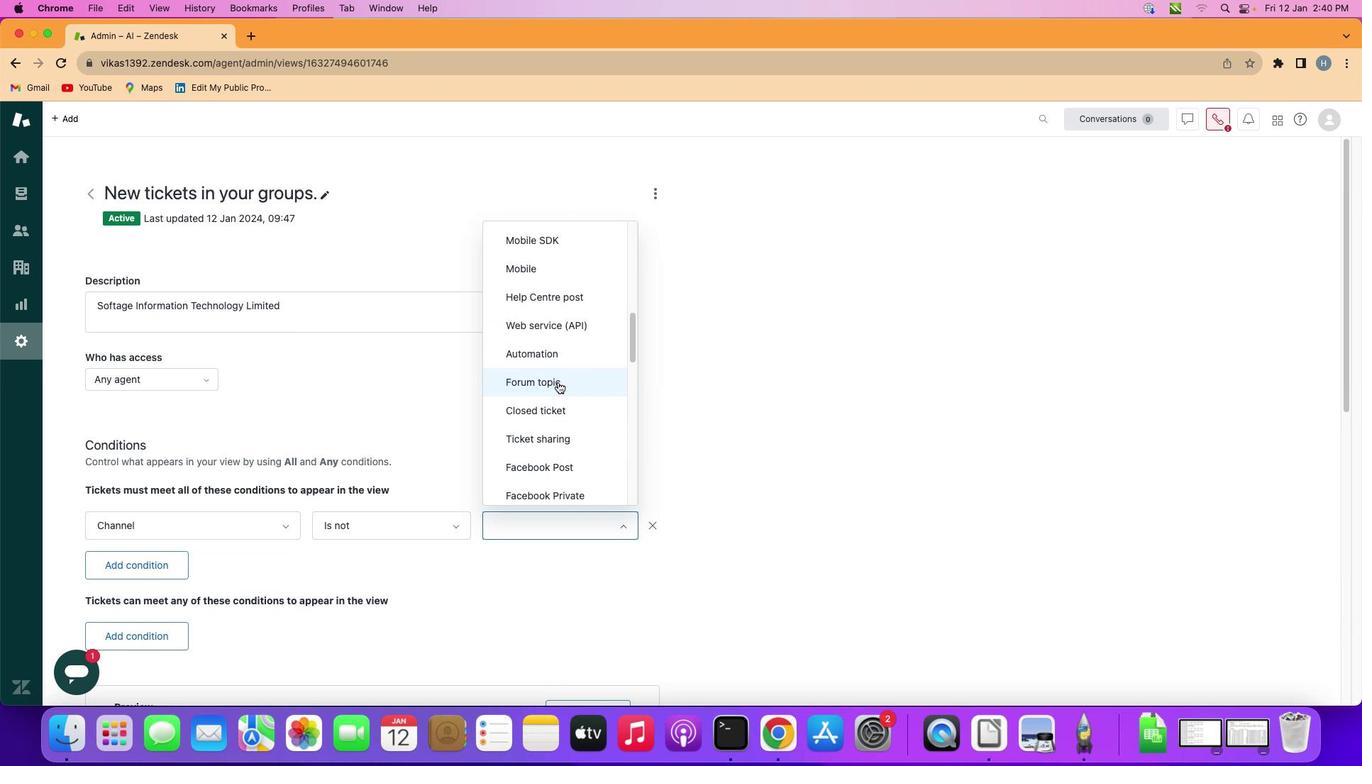 
Action: Mouse moved to (564, 363)
Screenshot: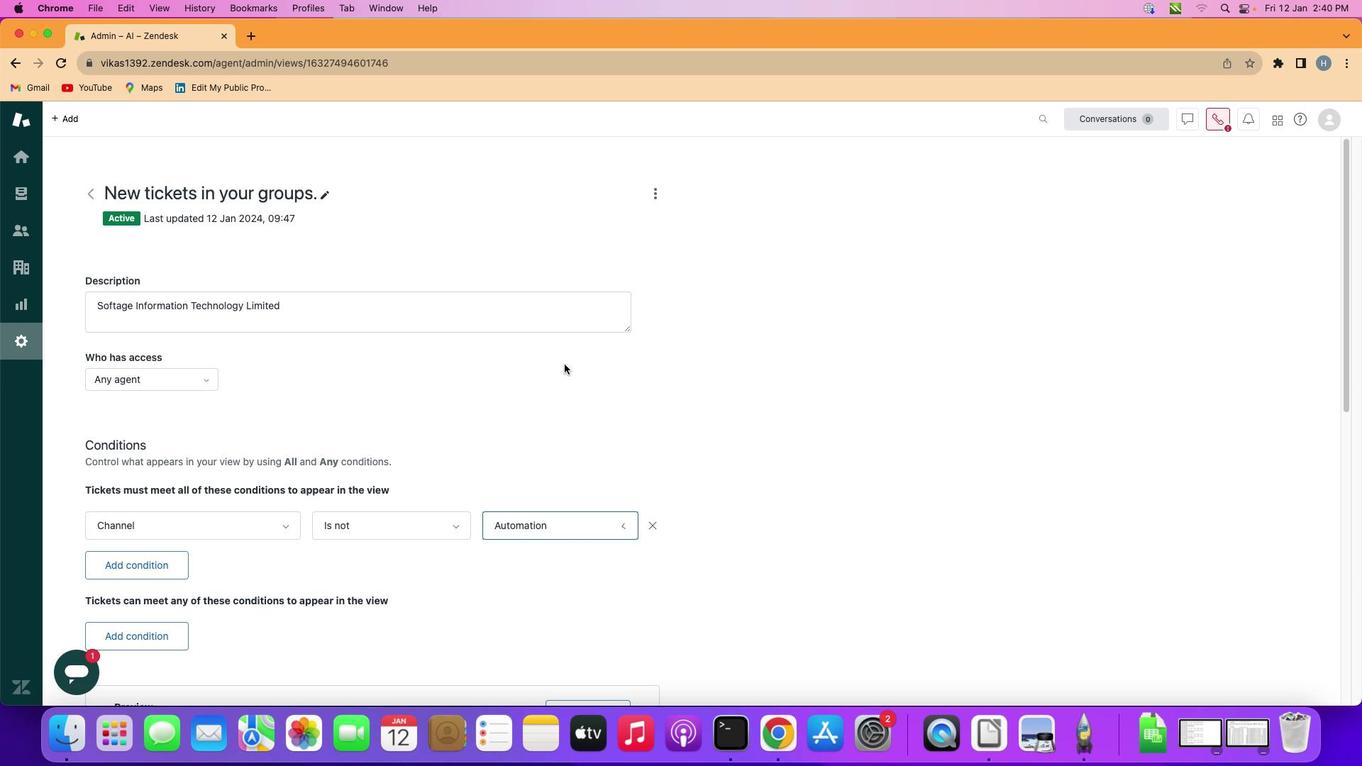 
Action: Mouse pressed left at (564, 363)
Screenshot: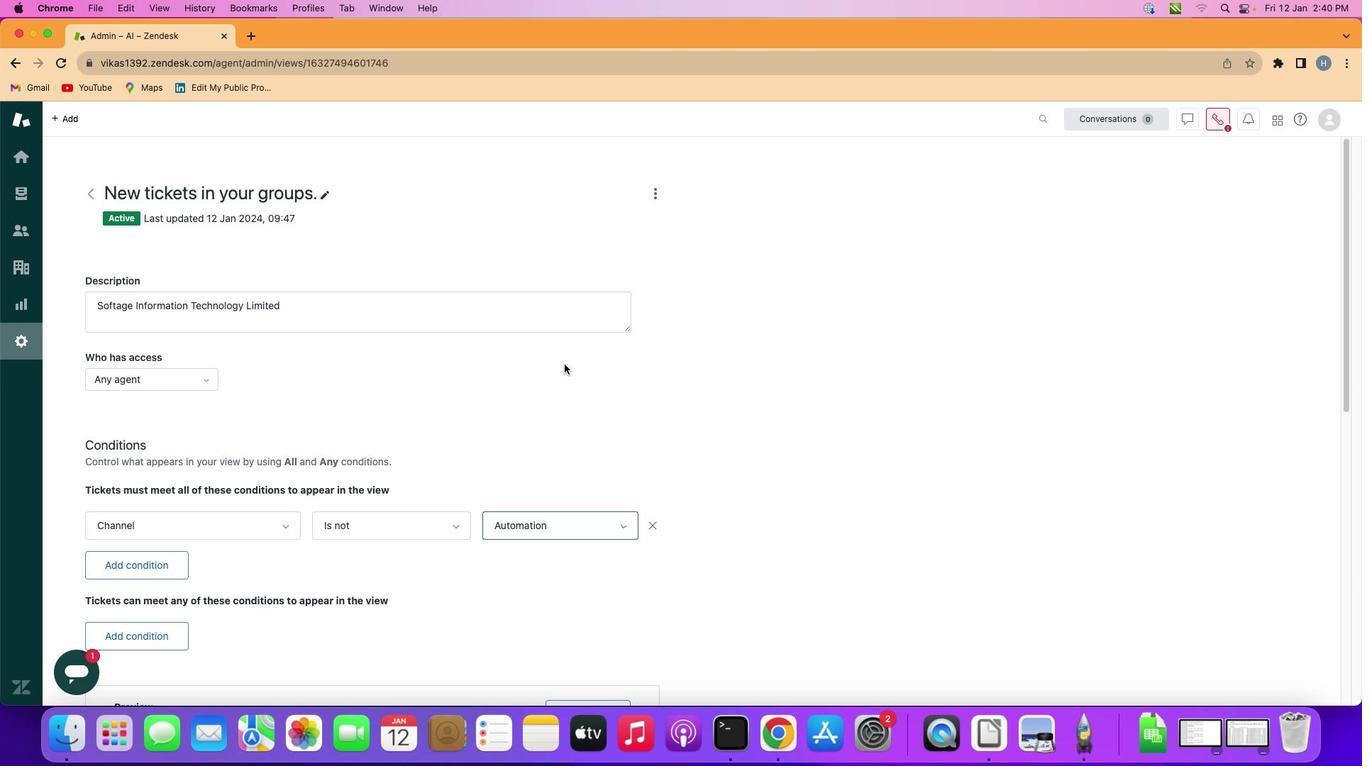 
Action: Mouse moved to (567, 354)
Screenshot: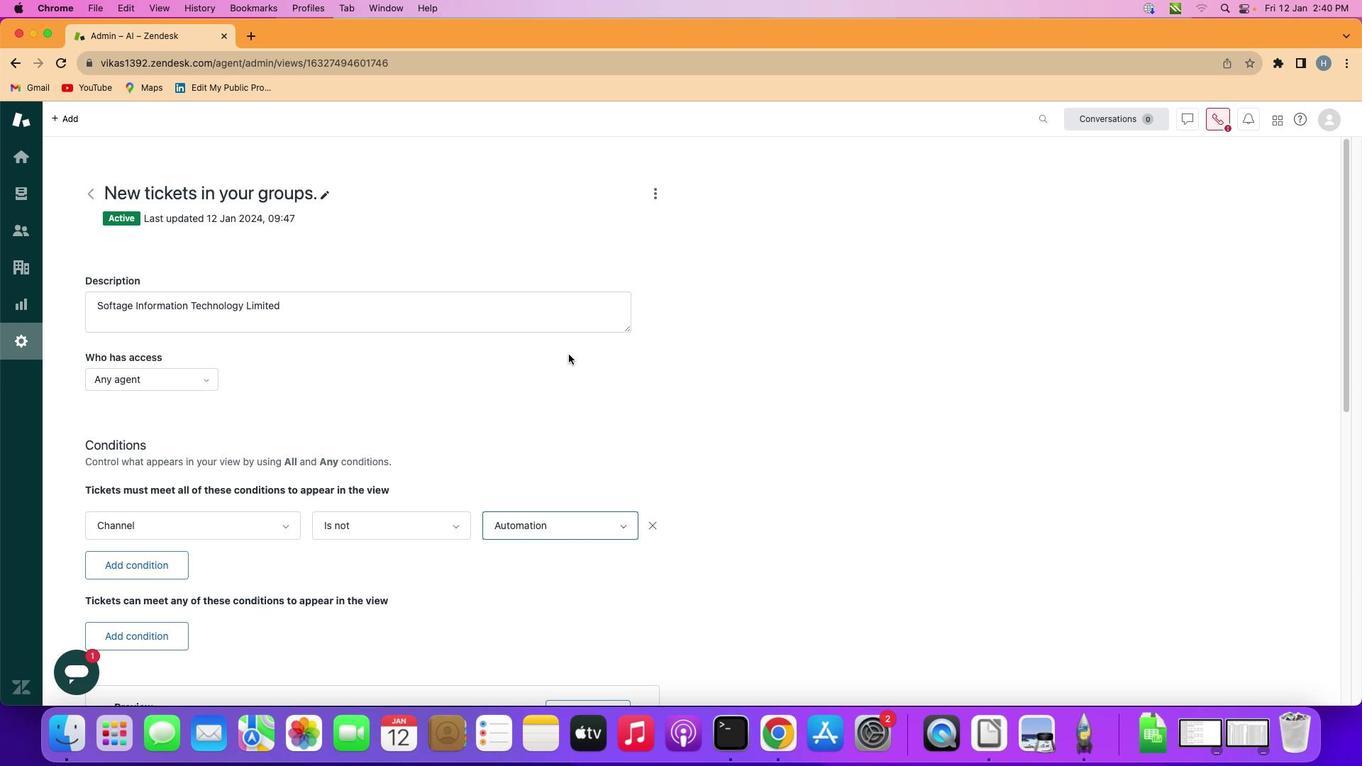 
